 Task: Look for space in South El Monte, United States from 12th August, 2023 to 16th August, 2023 for 8 adults in price range Rs.10000 to Rs.16000. Place can be private room with 8 bedrooms having 8 beds and 8 bathrooms. Property type can be house, flat, guest house, hotel. Amenities needed are: wifi, TV, free parkinig on premises, gym, breakfast. Booking option can be shelf check-in. Required host language is English.
Action: Mouse moved to (401, 100)
Screenshot: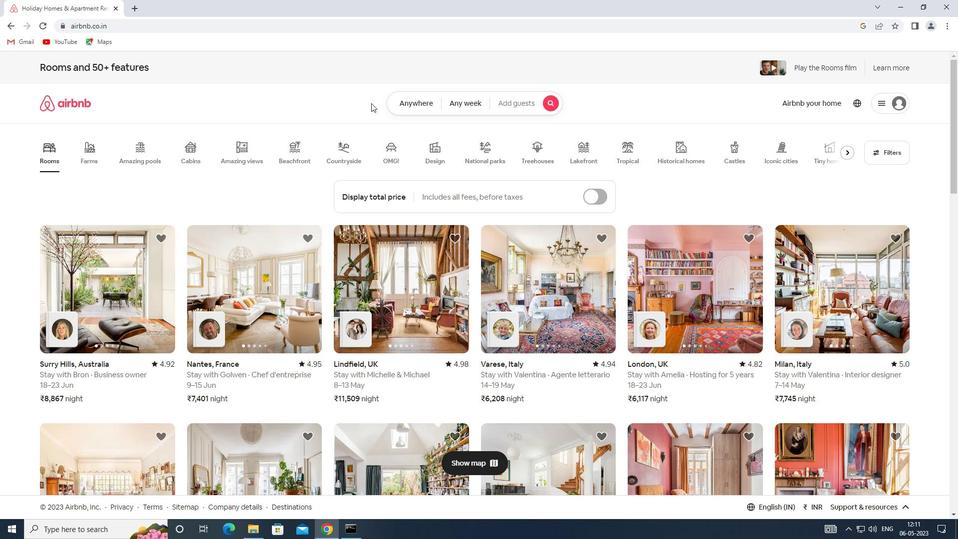 
Action: Mouse pressed left at (401, 100)
Screenshot: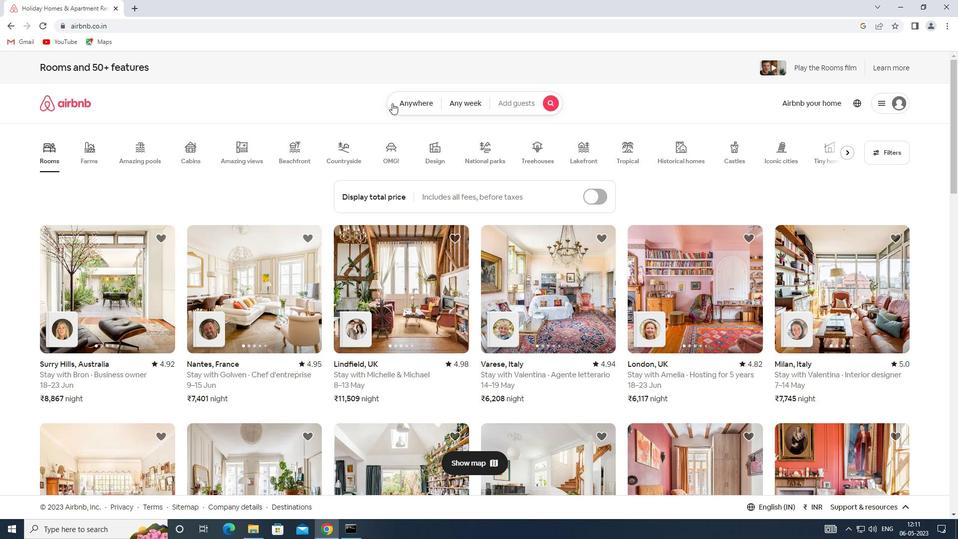 
Action: Mouse moved to (324, 139)
Screenshot: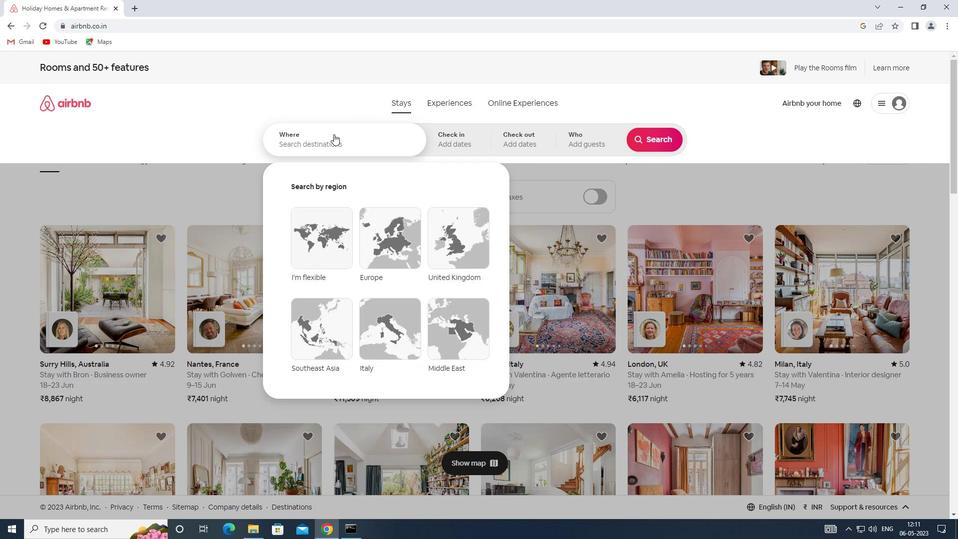 
Action: Mouse pressed left at (324, 139)
Screenshot: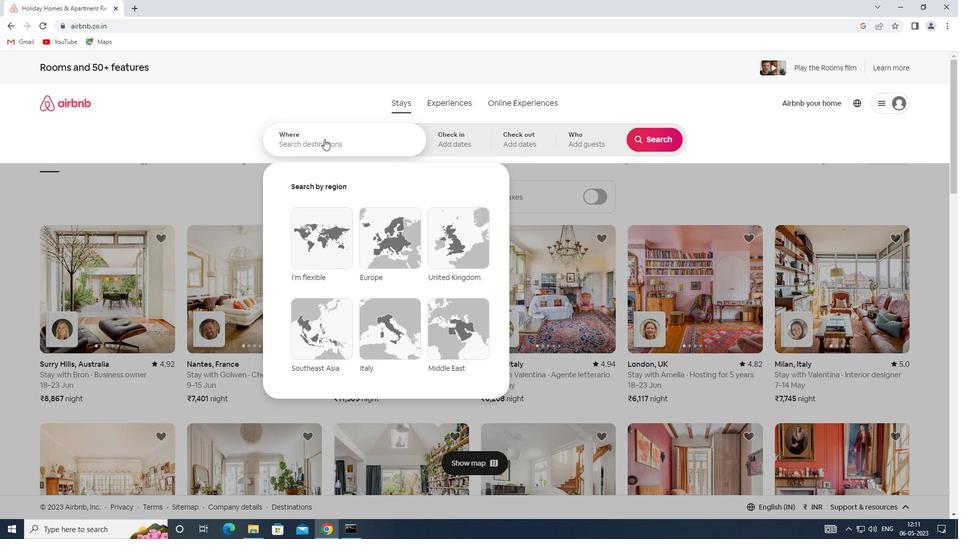 
Action: Key pressed <Key.shift><Key.shift><Key.shift><Key.shift><Key.shift><Key.shift><Key.shift><Key.shift><Key.shift><Key.shift><Key.shift><Key.shift>SPACE<Key.space>IN<Key.space><Key.shift>SOUTH<Key.space><Key.shift><Key.shift><Key.shift><Key.shift><Key.shift><Key.shift><Key.shift><Key.shift><Key.shift><Key.shift><Key.shift><Key.shift><Key.shift><Key.shift><Key.shift><Key.shift><Key.shift><Key.shift><Key.shift><Key.shift>E<Key.shift>I<Key.space><Key.shift>MONTE,<Key.shift>UNITED<Key.space><Key.shift><Key.shift><Key.shift>STATES
Screenshot: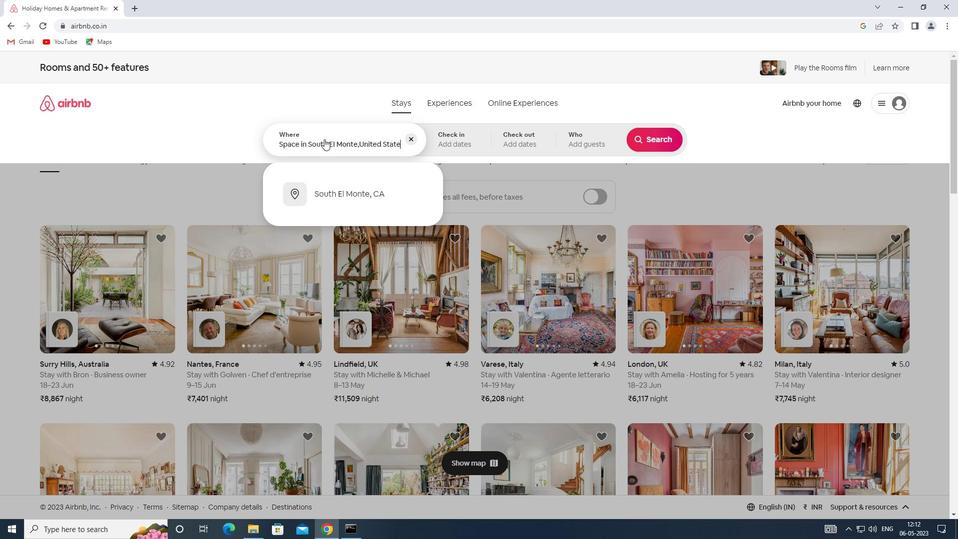 
Action: Mouse moved to (440, 134)
Screenshot: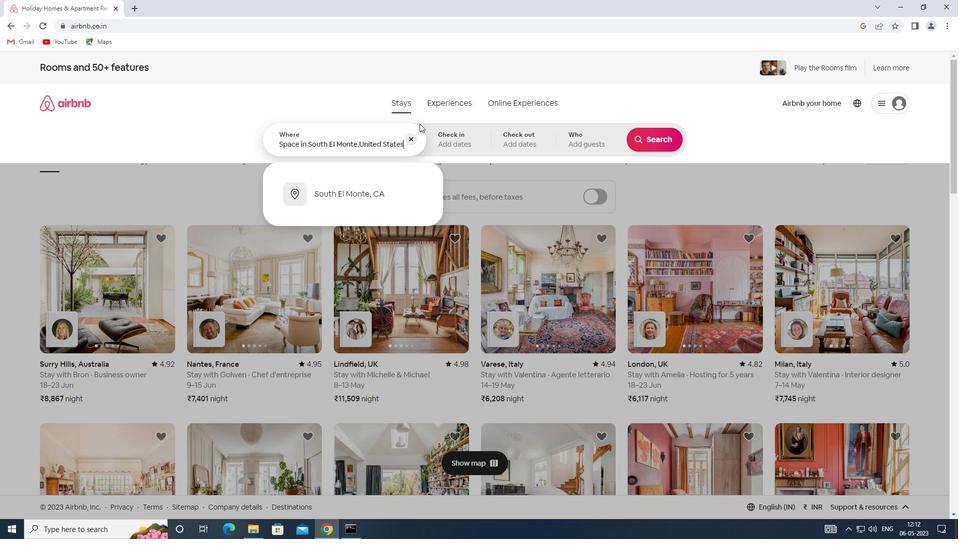 
Action: Mouse pressed left at (440, 134)
Screenshot: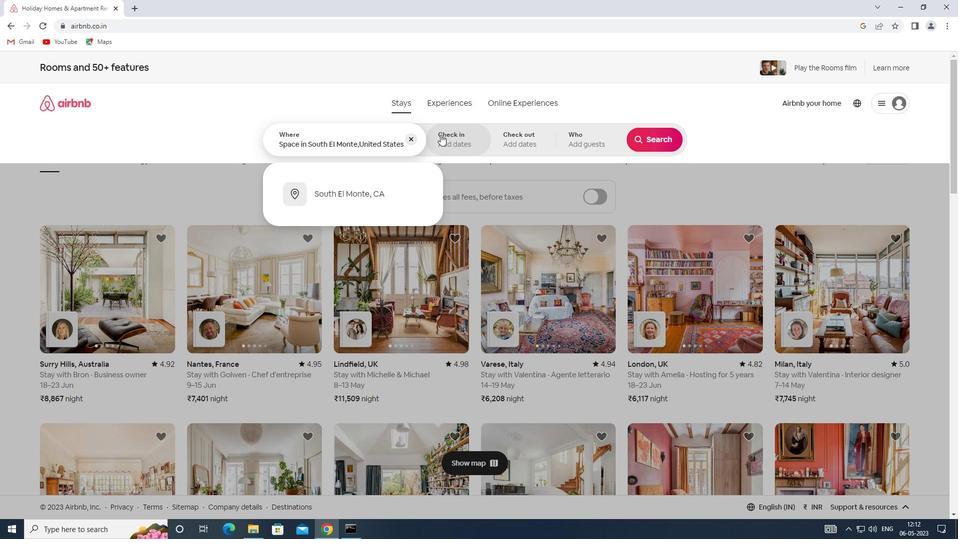 
Action: Mouse moved to (656, 219)
Screenshot: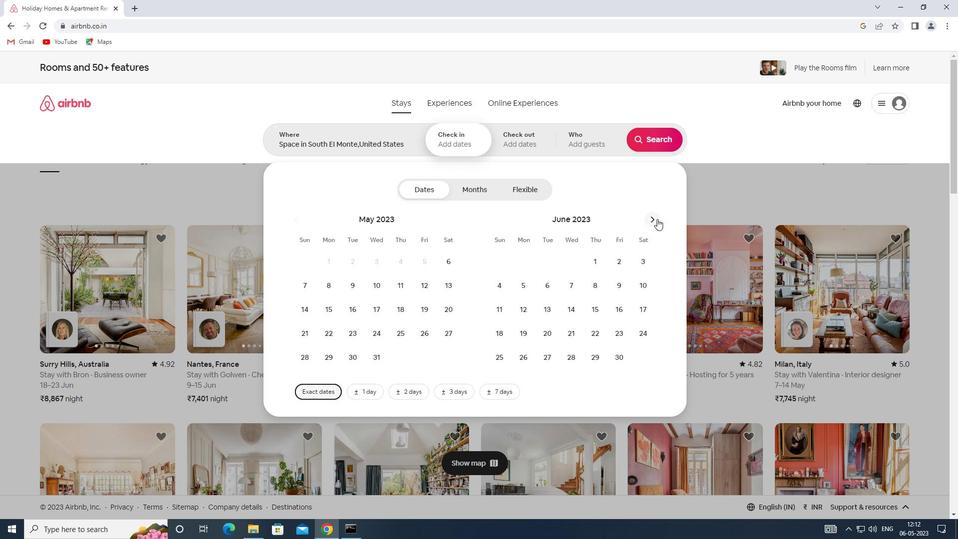 
Action: Mouse pressed left at (656, 219)
Screenshot: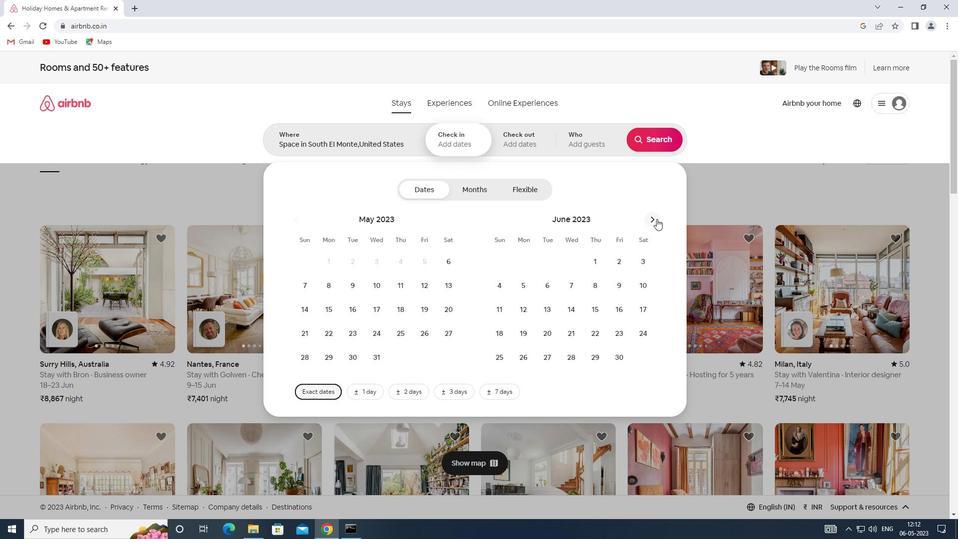 
Action: Mouse pressed left at (656, 219)
Screenshot: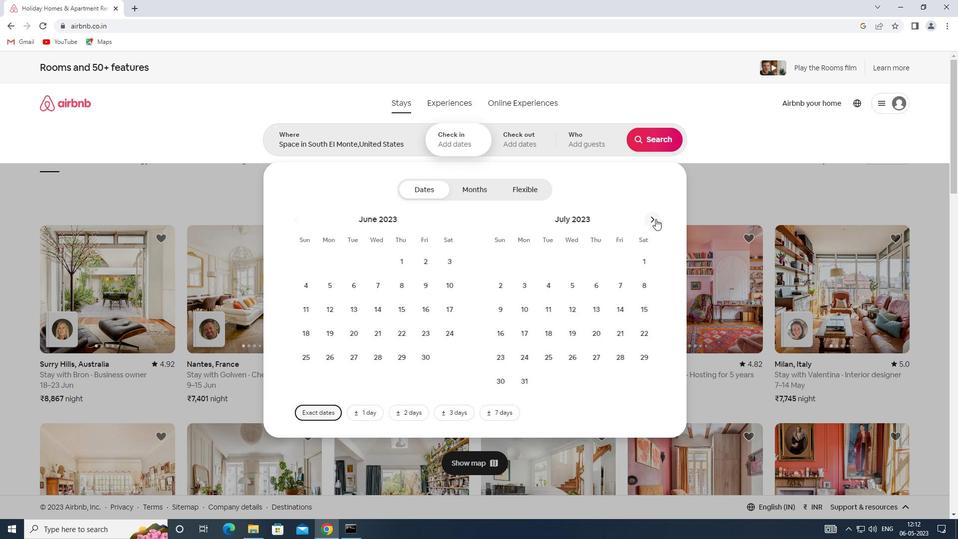 
Action: Mouse moved to (639, 286)
Screenshot: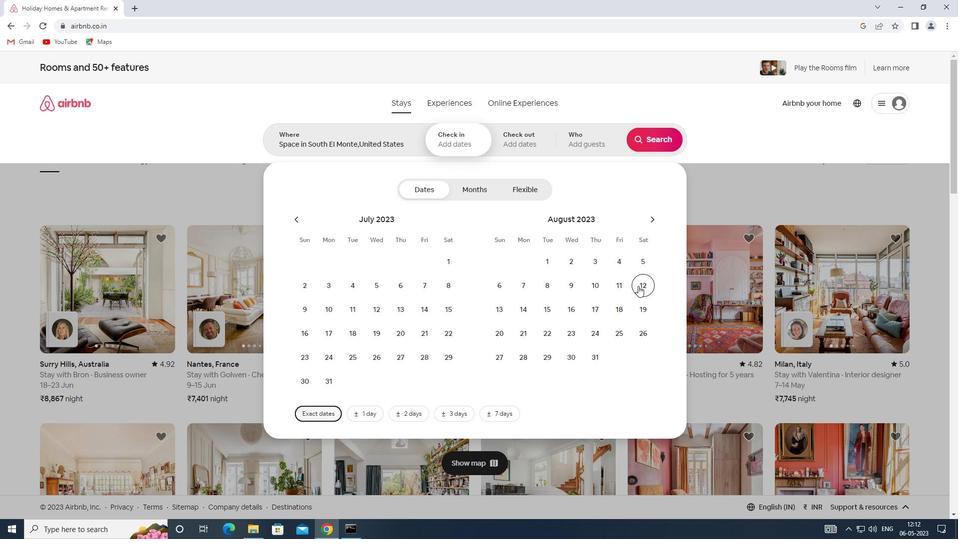 
Action: Mouse pressed left at (639, 286)
Screenshot: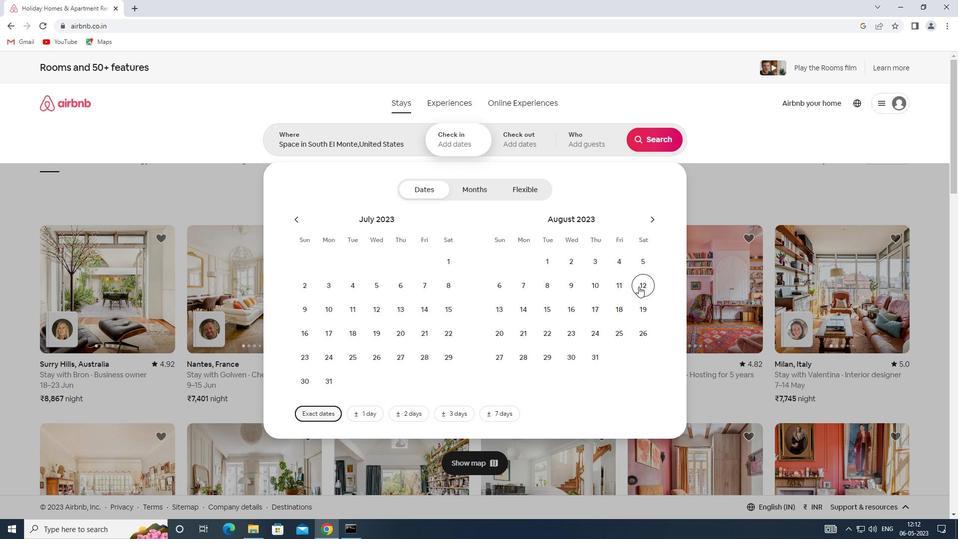 
Action: Mouse moved to (578, 305)
Screenshot: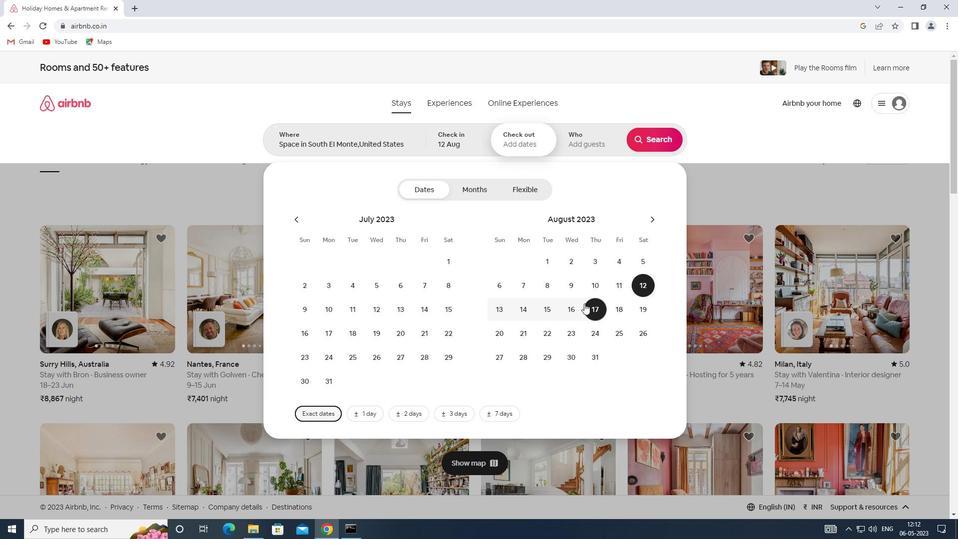 
Action: Mouse pressed left at (578, 305)
Screenshot: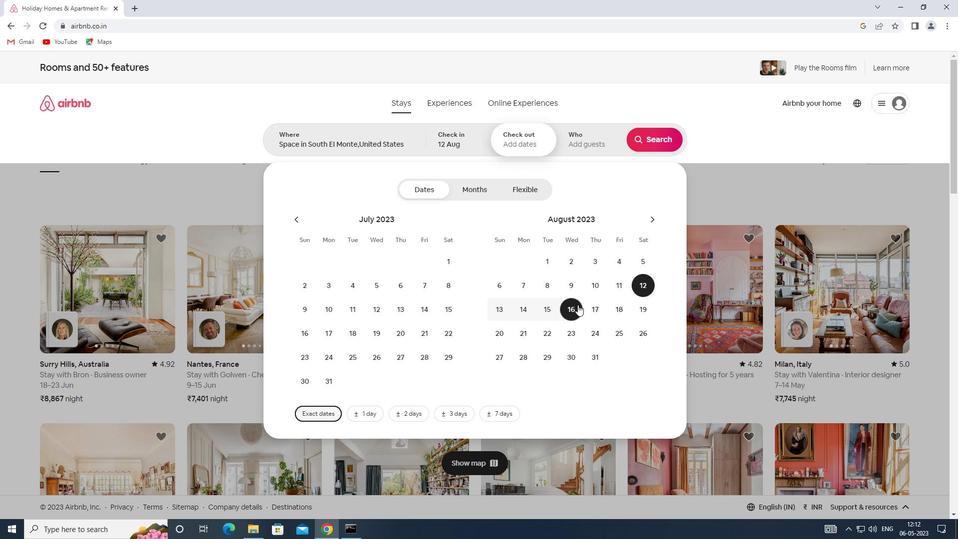 
Action: Mouse moved to (586, 143)
Screenshot: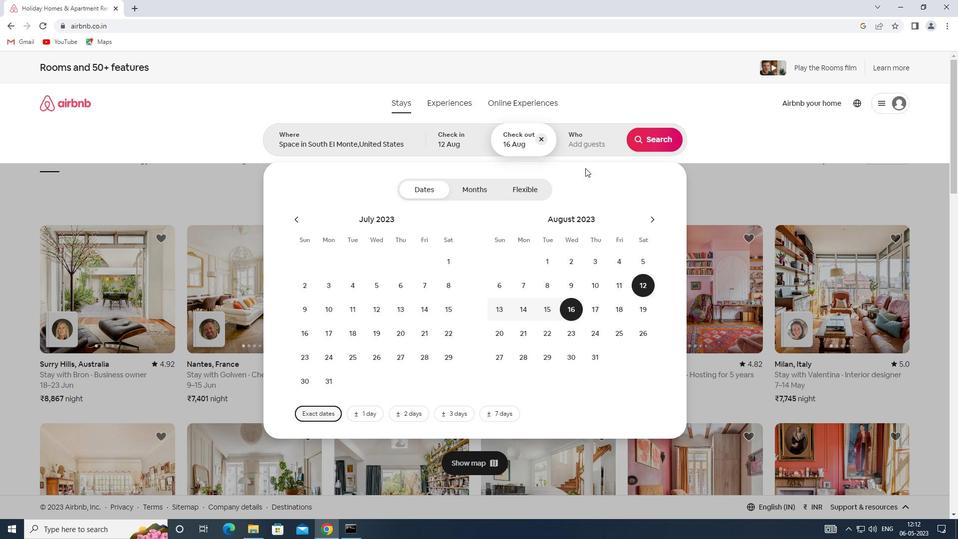 
Action: Mouse pressed left at (586, 143)
Screenshot: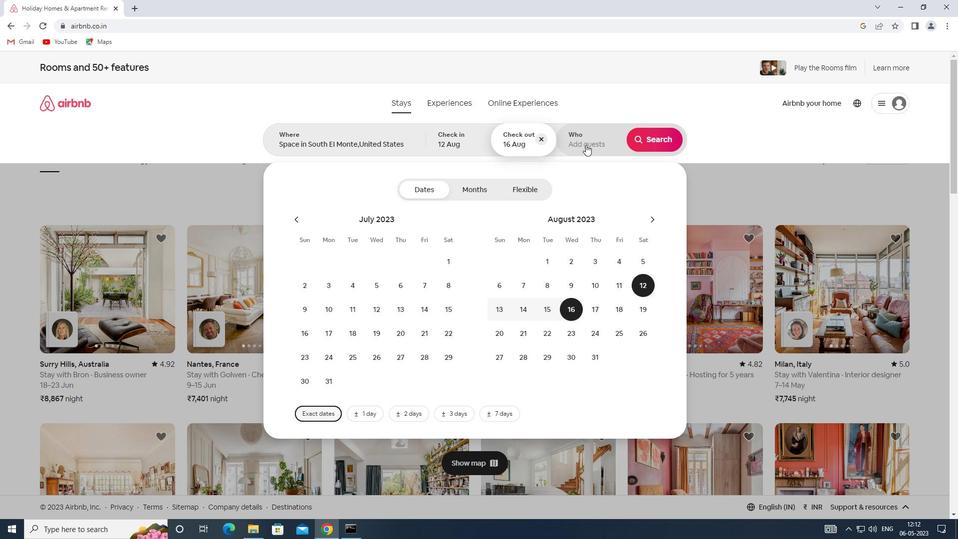 
Action: Mouse moved to (654, 189)
Screenshot: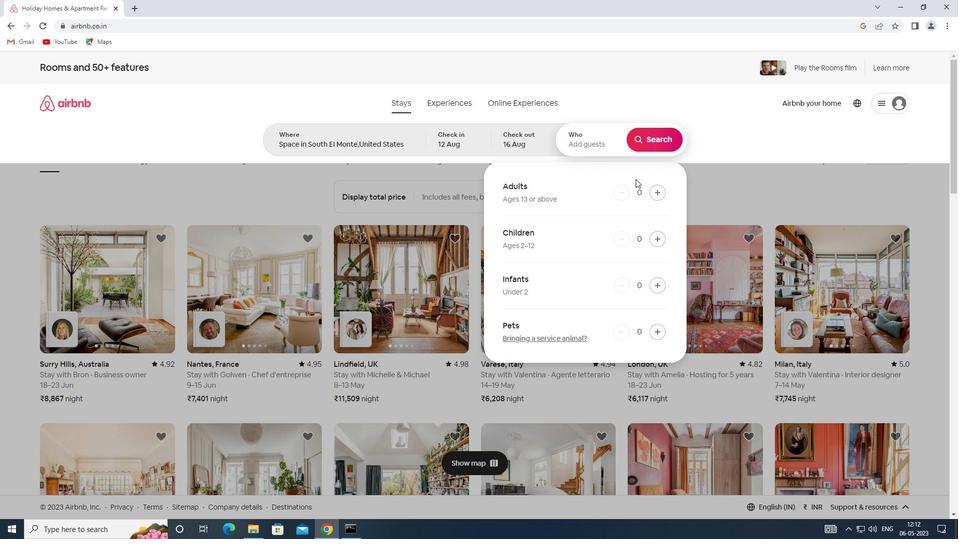 
Action: Mouse pressed left at (654, 189)
Screenshot: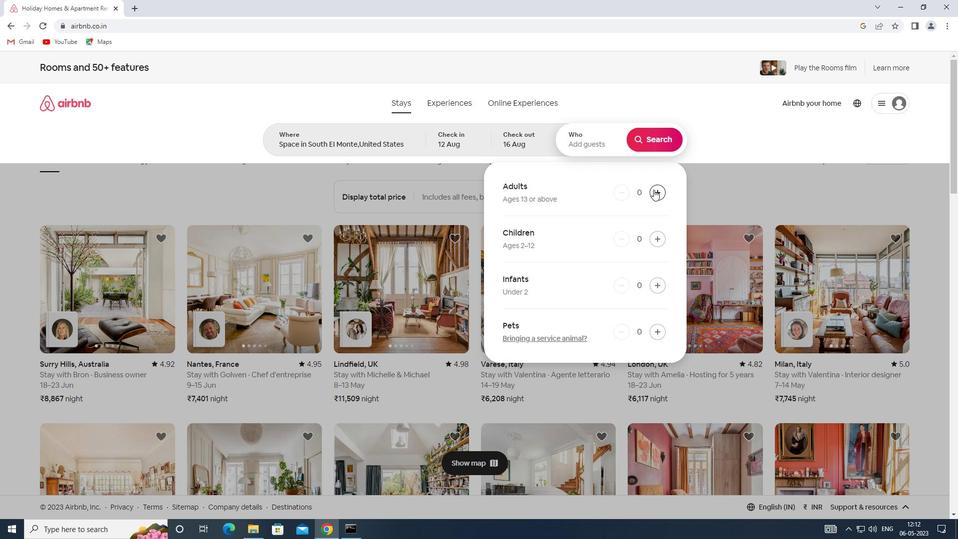 
Action: Mouse pressed left at (654, 189)
Screenshot: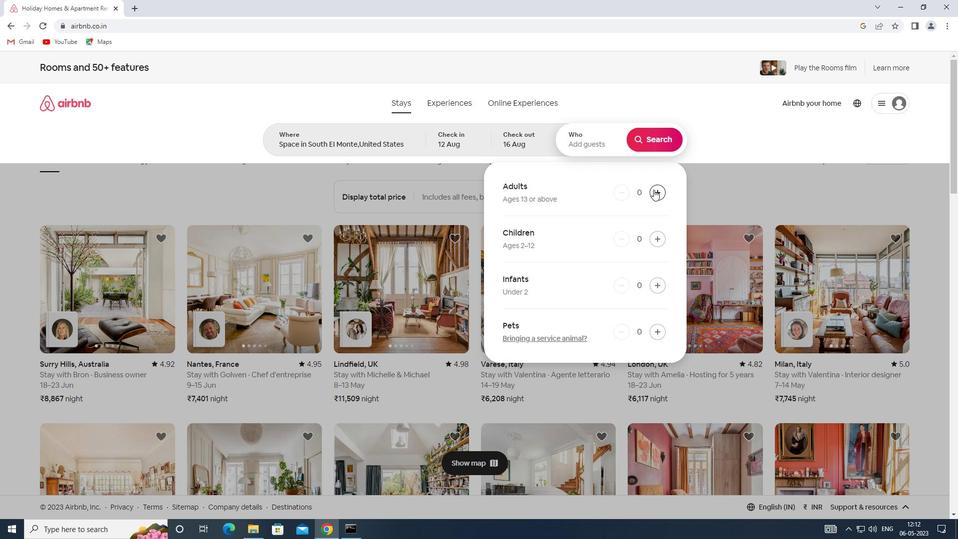 
Action: Mouse pressed left at (654, 189)
Screenshot: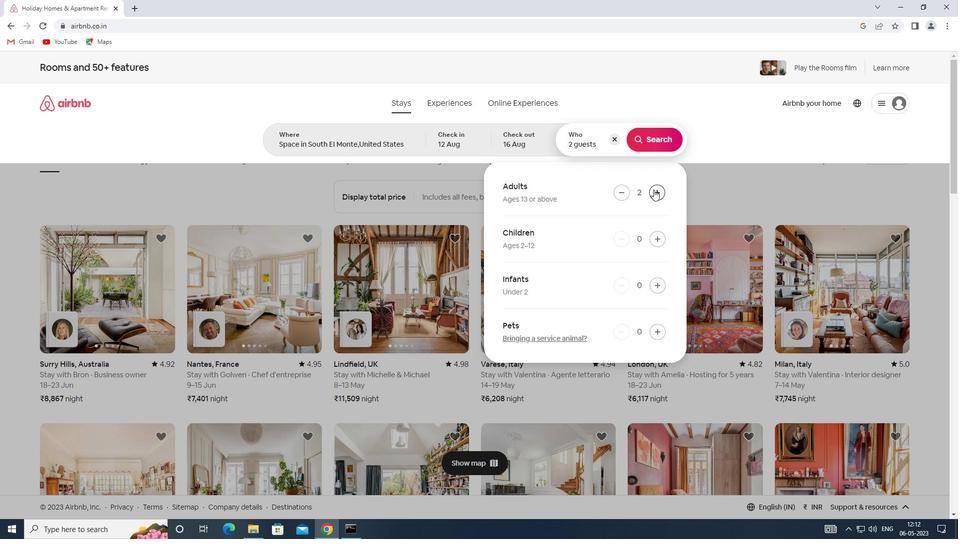
Action: Mouse pressed left at (654, 189)
Screenshot: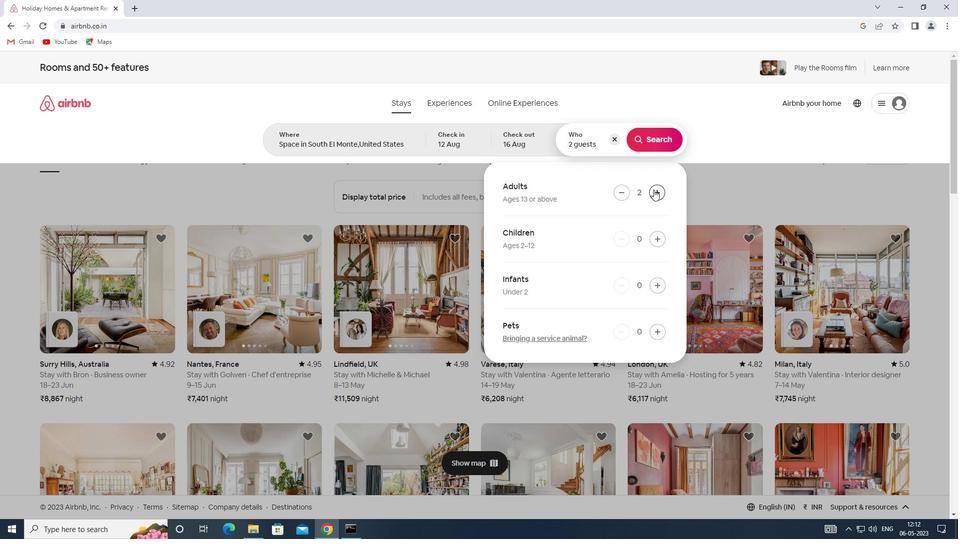 
Action: Mouse pressed left at (654, 189)
Screenshot: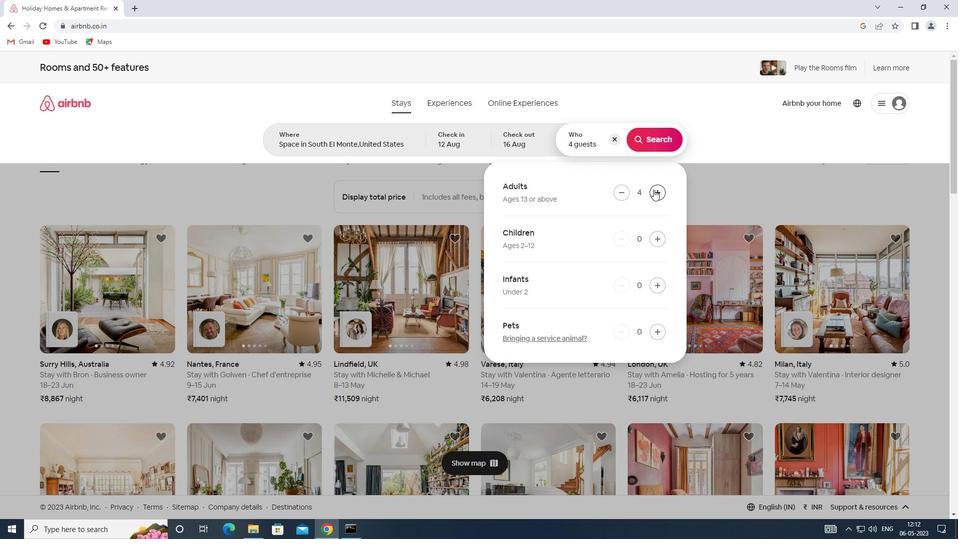 
Action: Mouse pressed left at (654, 189)
Screenshot: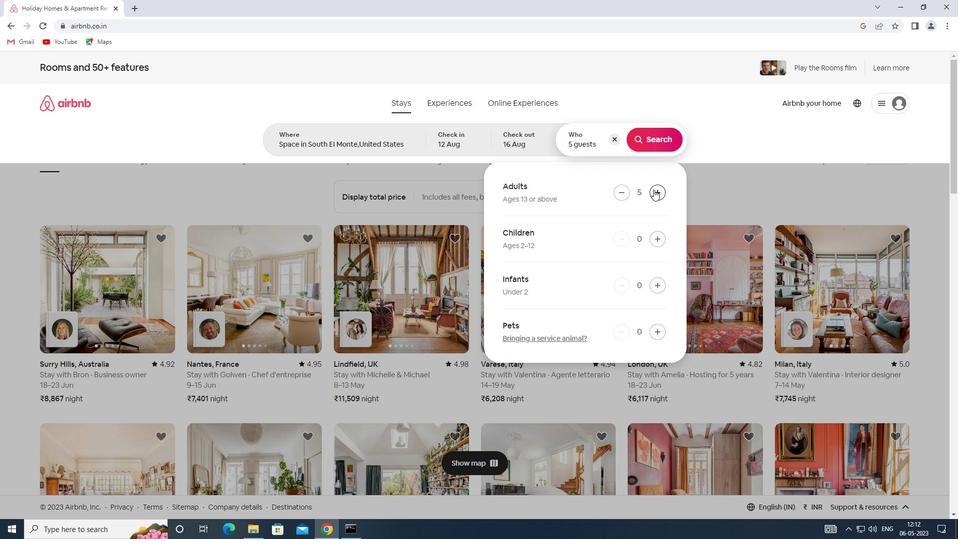 
Action: Mouse pressed left at (654, 189)
Screenshot: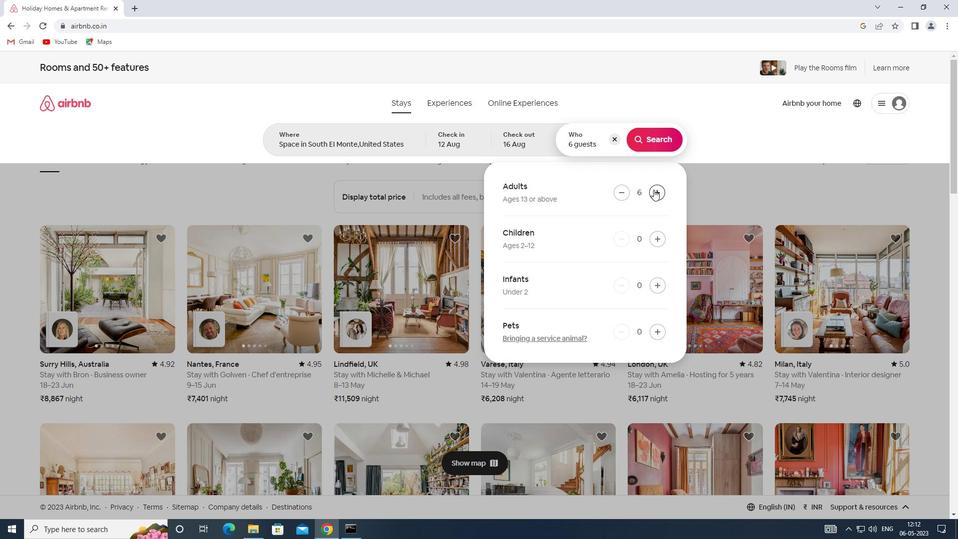 
Action: Mouse pressed left at (654, 189)
Screenshot: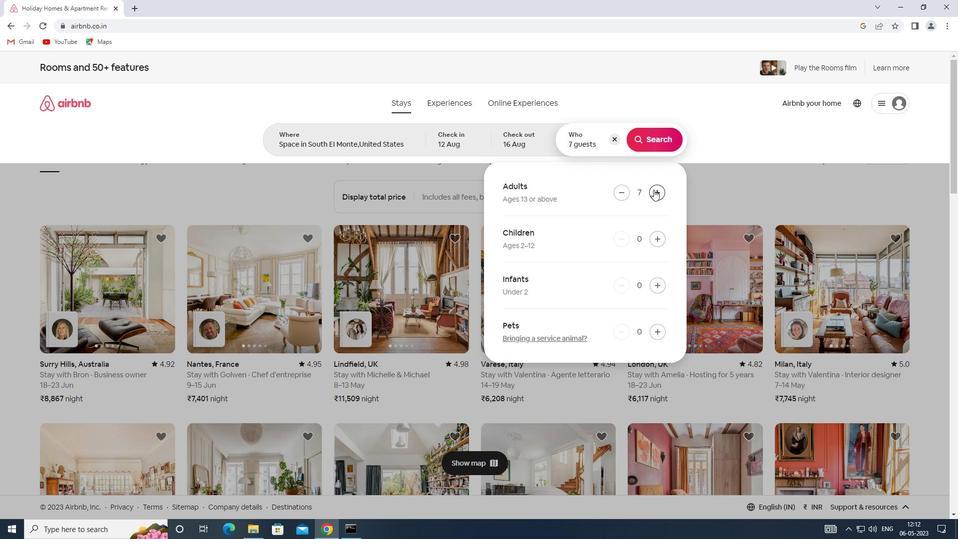 
Action: Mouse moved to (649, 142)
Screenshot: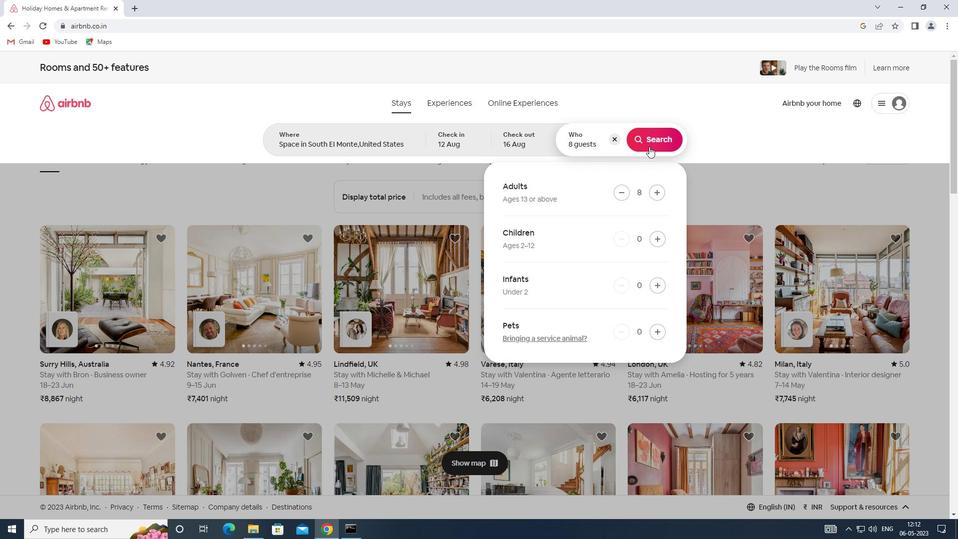 
Action: Mouse pressed left at (649, 142)
Screenshot: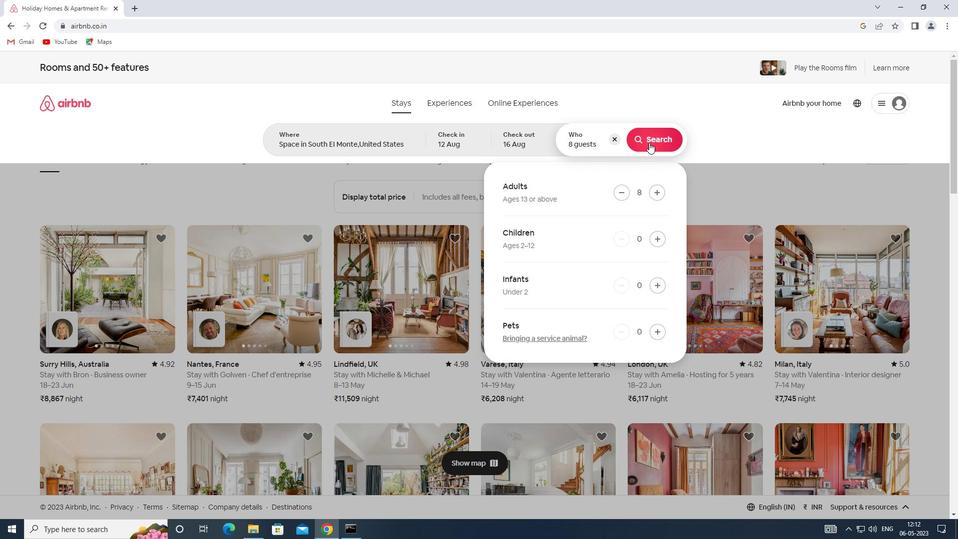 
Action: Mouse moved to (906, 105)
Screenshot: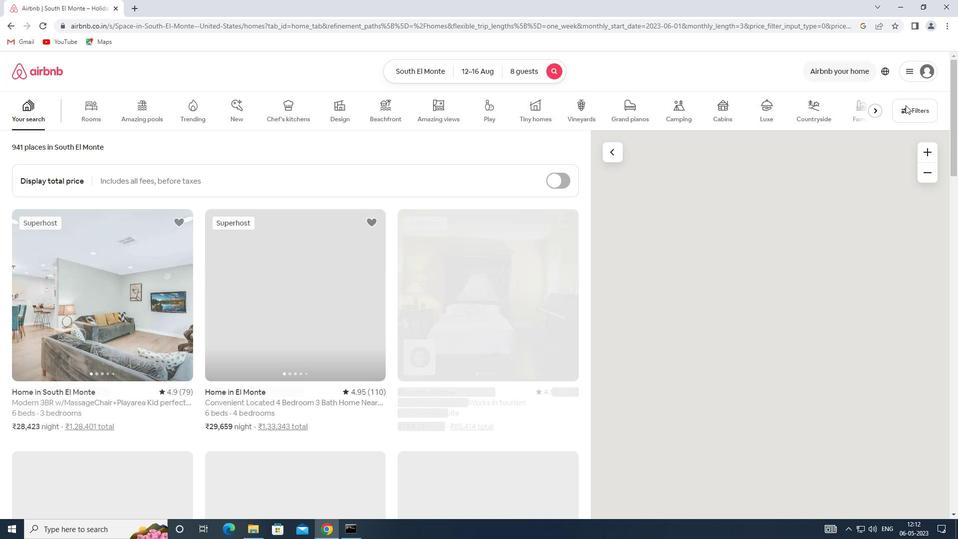 
Action: Mouse pressed left at (906, 105)
Screenshot: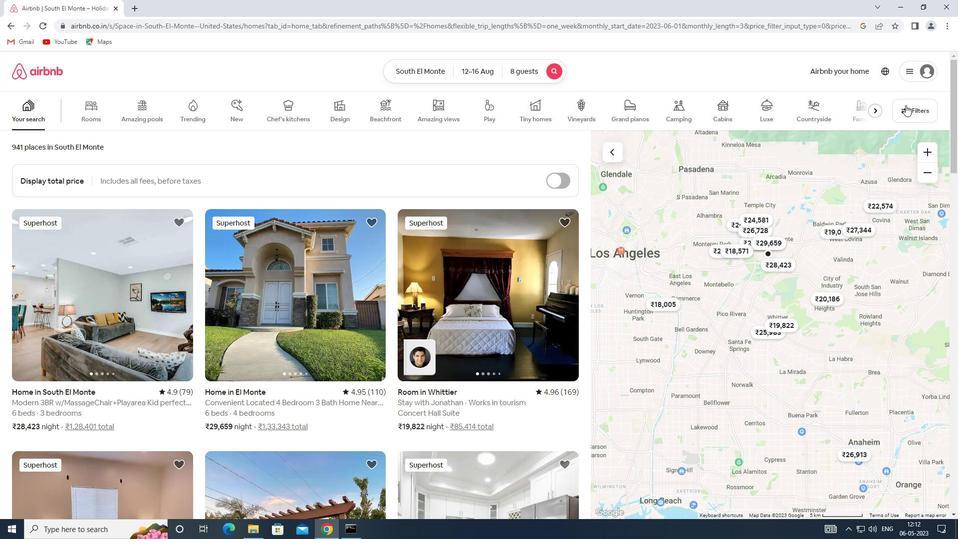 
Action: Mouse moved to (353, 356)
Screenshot: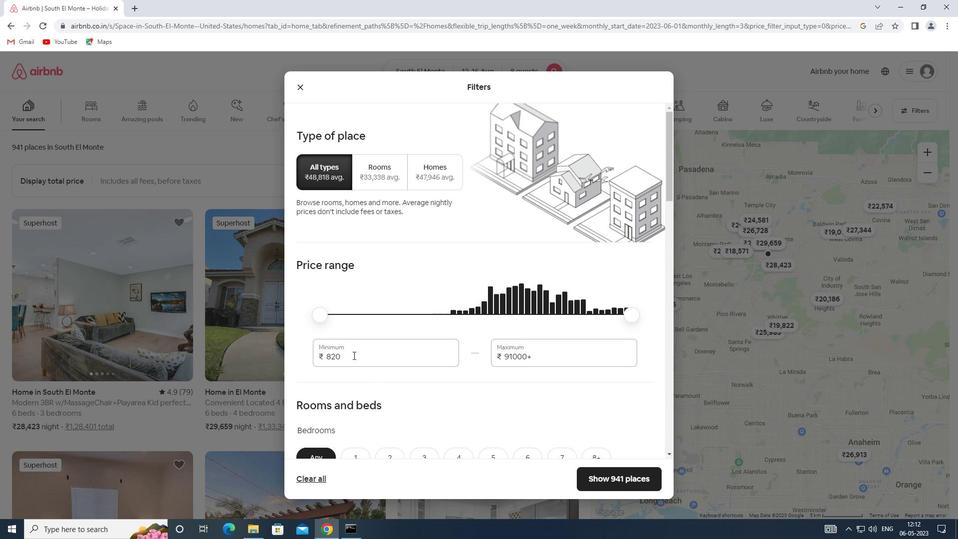 
Action: Mouse pressed left at (353, 356)
Screenshot: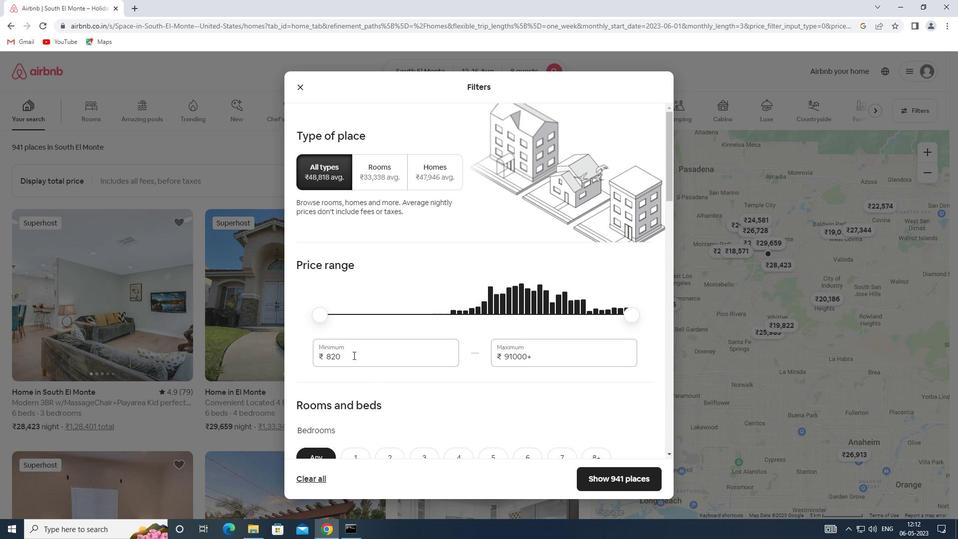 
Action: Mouse moved to (318, 353)
Screenshot: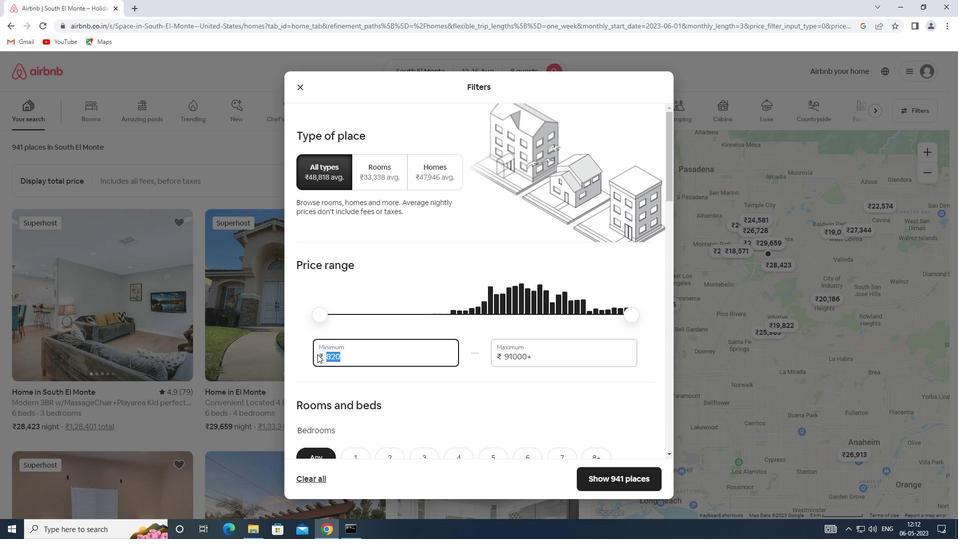 
Action: Key pressed 10000
Screenshot: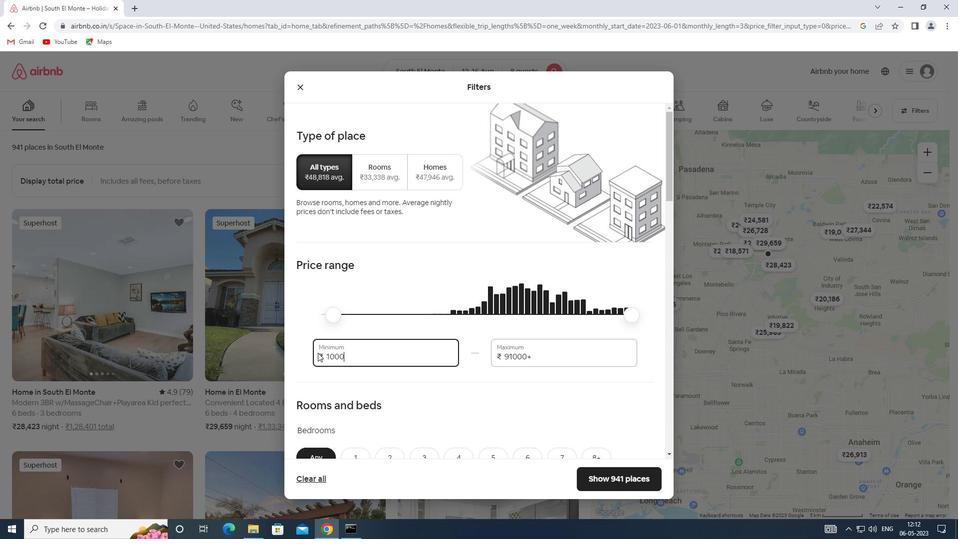 
Action: Mouse moved to (538, 357)
Screenshot: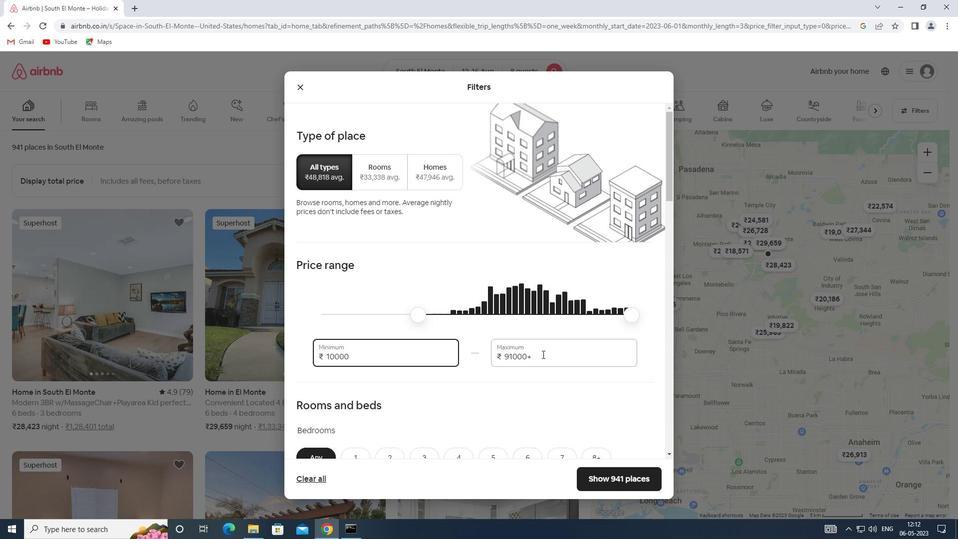 
Action: Mouse pressed left at (538, 357)
Screenshot: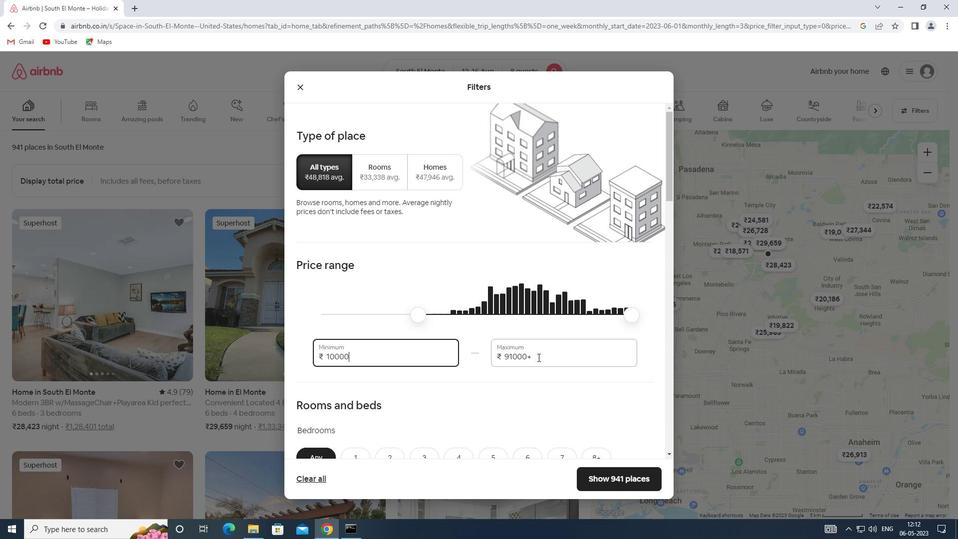 
Action: Mouse moved to (479, 360)
Screenshot: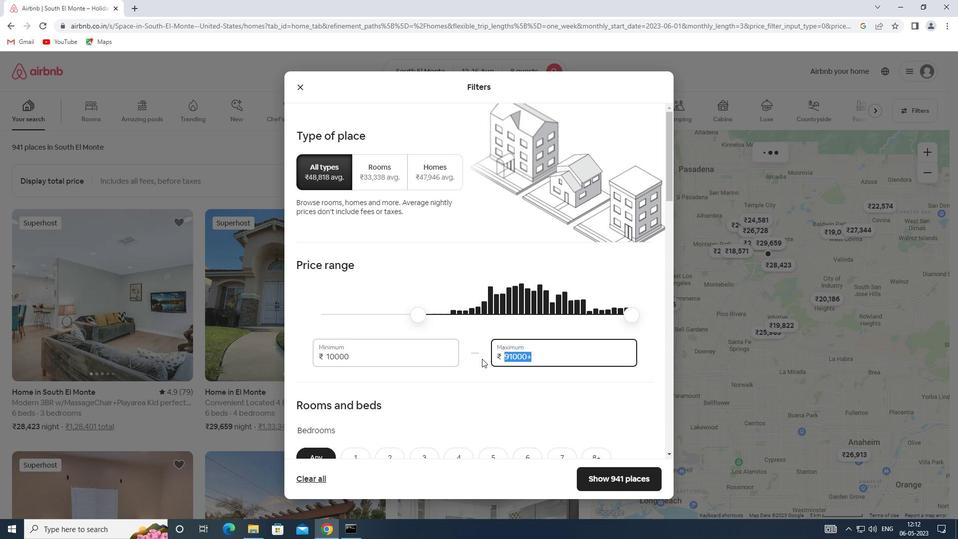 
Action: Key pressed 16000
Screenshot: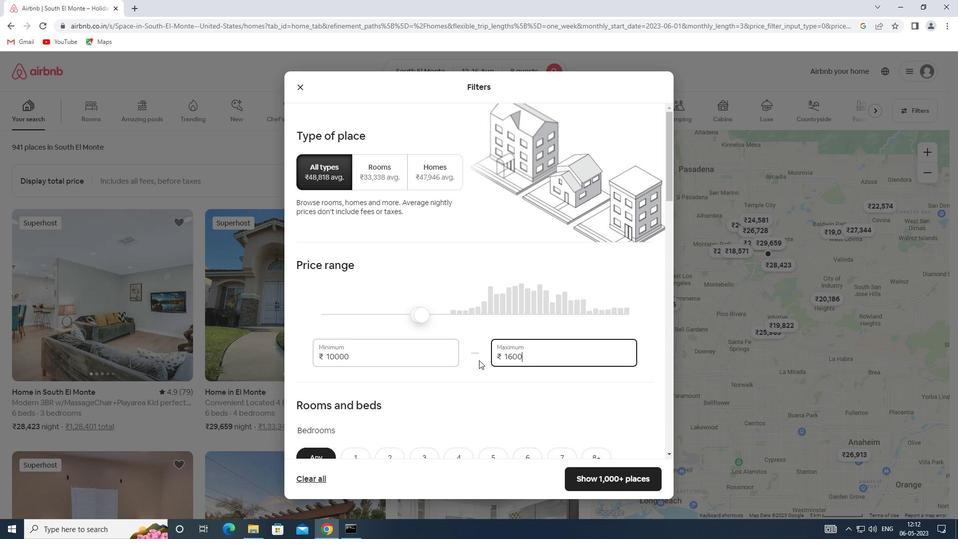 
Action: Mouse moved to (469, 326)
Screenshot: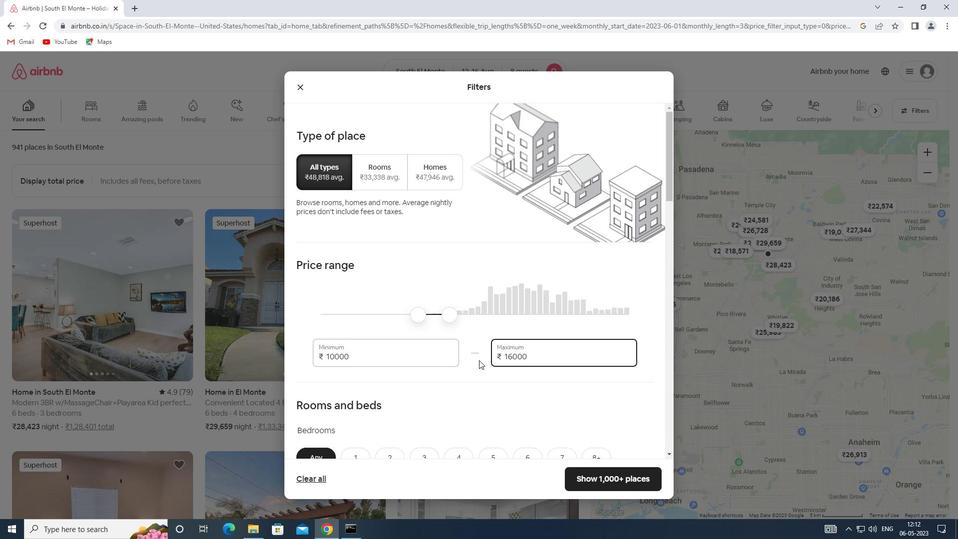 
Action: Mouse scrolled (469, 326) with delta (0, 0)
Screenshot: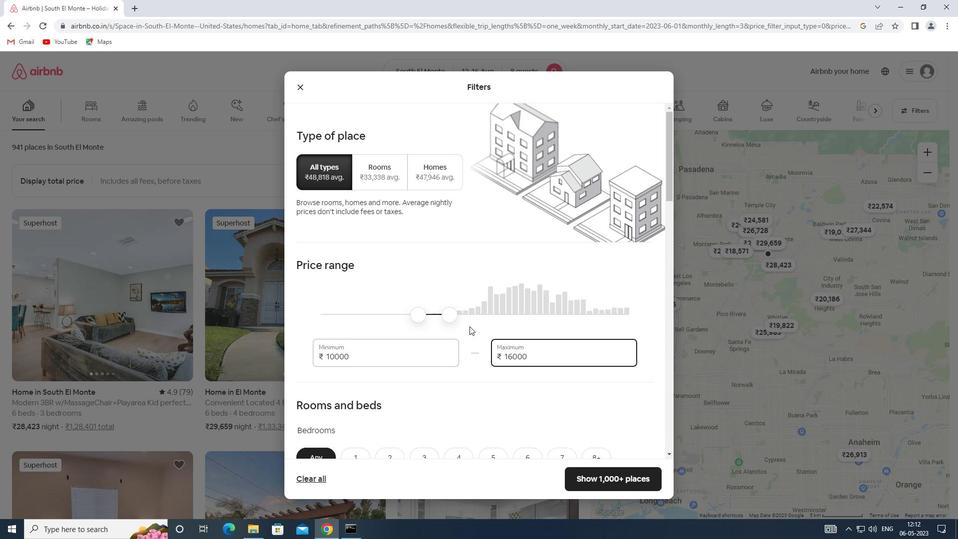 
Action: Mouse scrolled (469, 326) with delta (0, 0)
Screenshot: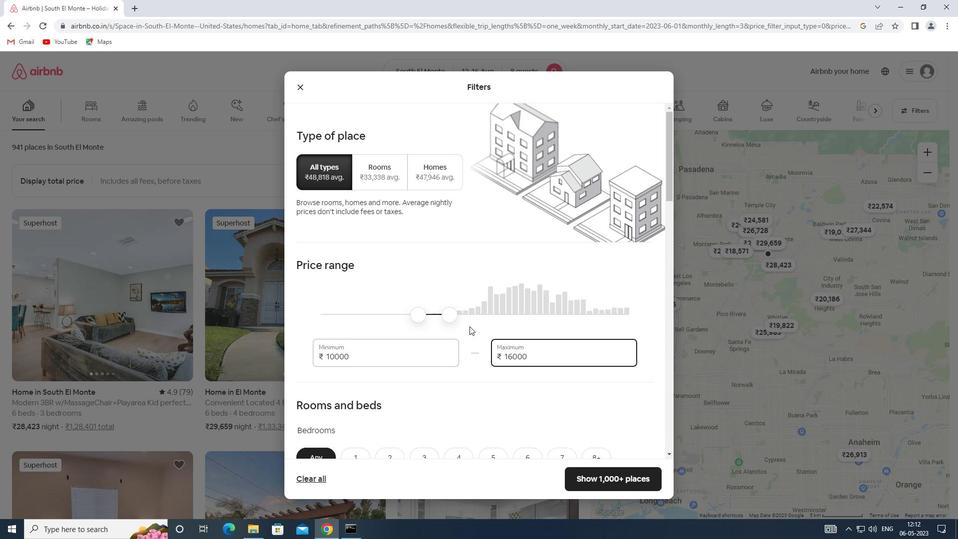 
Action: Mouse scrolled (469, 326) with delta (0, 0)
Screenshot: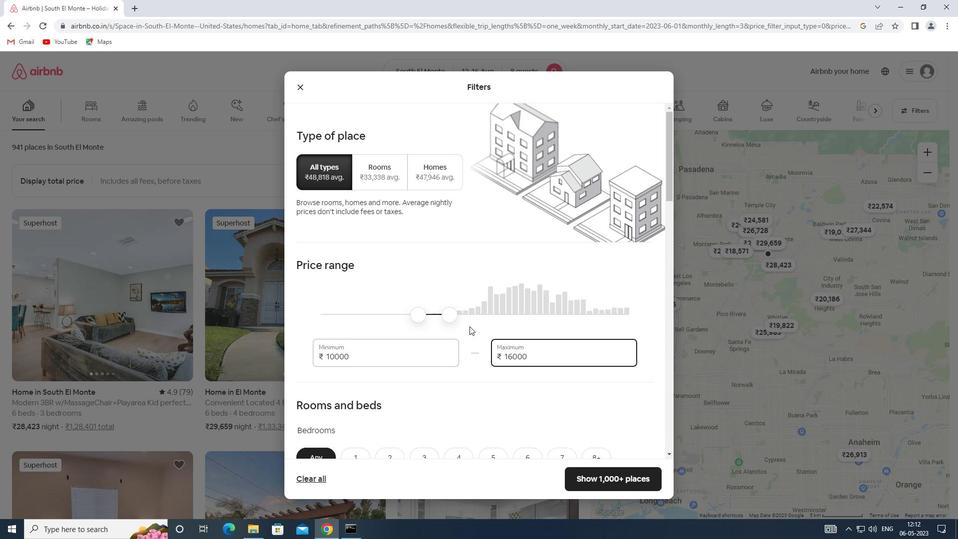 
Action: Mouse scrolled (469, 326) with delta (0, 0)
Screenshot: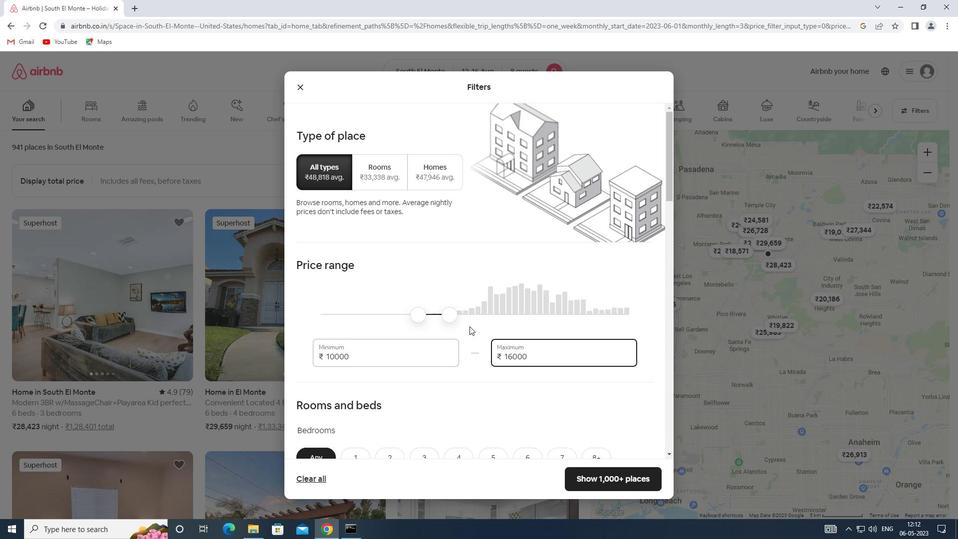 
Action: Mouse moved to (595, 253)
Screenshot: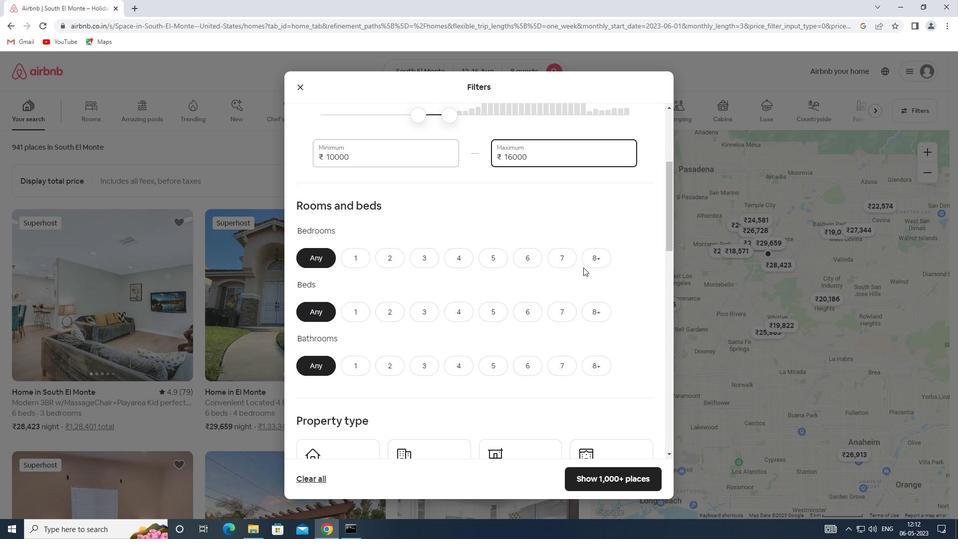 
Action: Mouse pressed left at (595, 253)
Screenshot: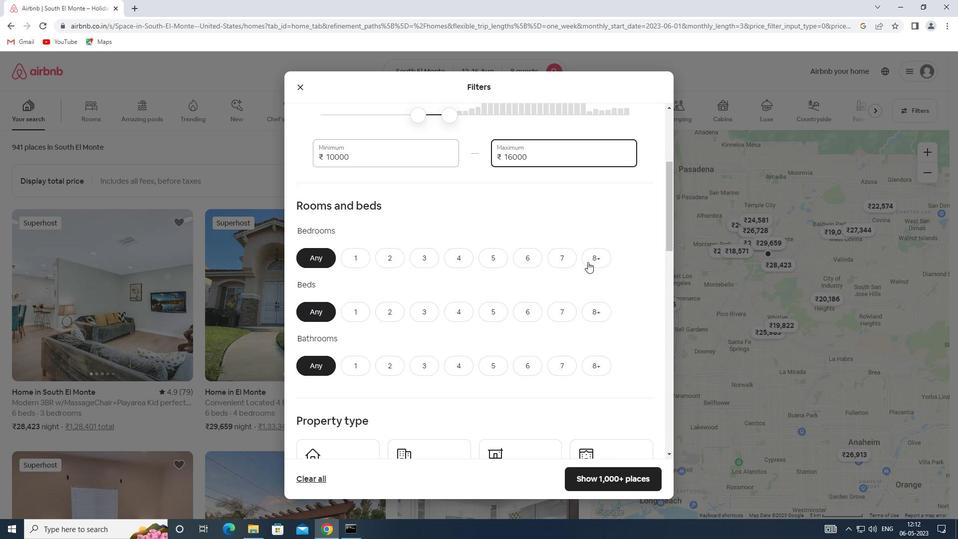 
Action: Mouse moved to (590, 312)
Screenshot: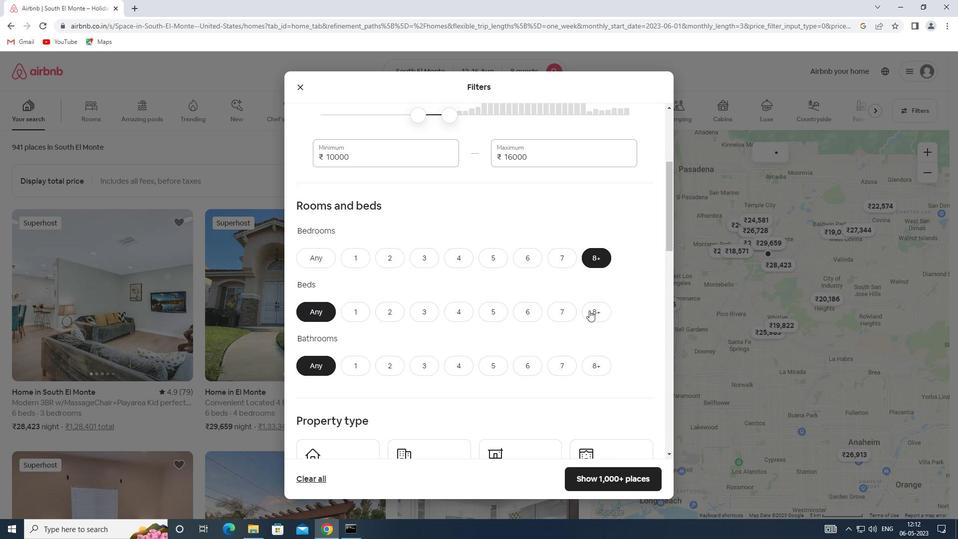 
Action: Mouse pressed left at (590, 312)
Screenshot: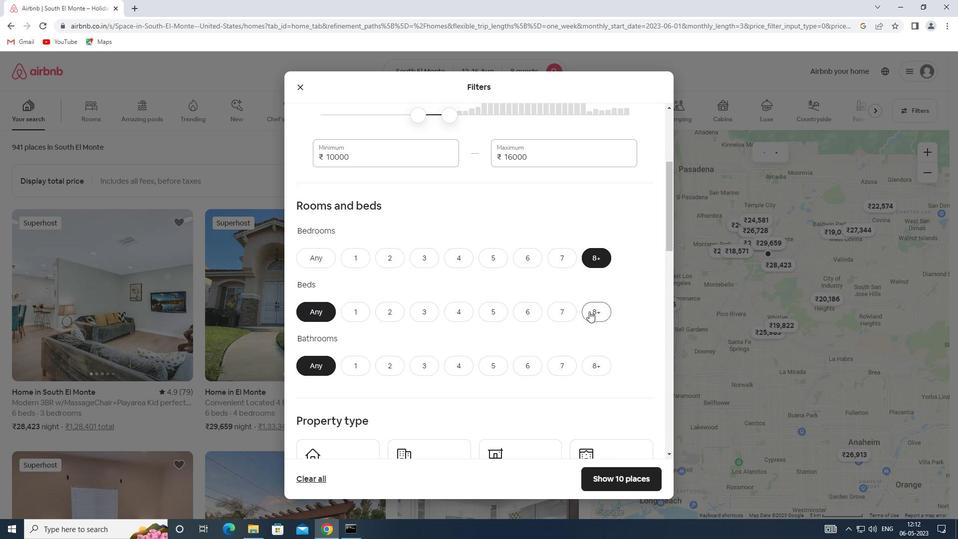 
Action: Mouse moved to (602, 373)
Screenshot: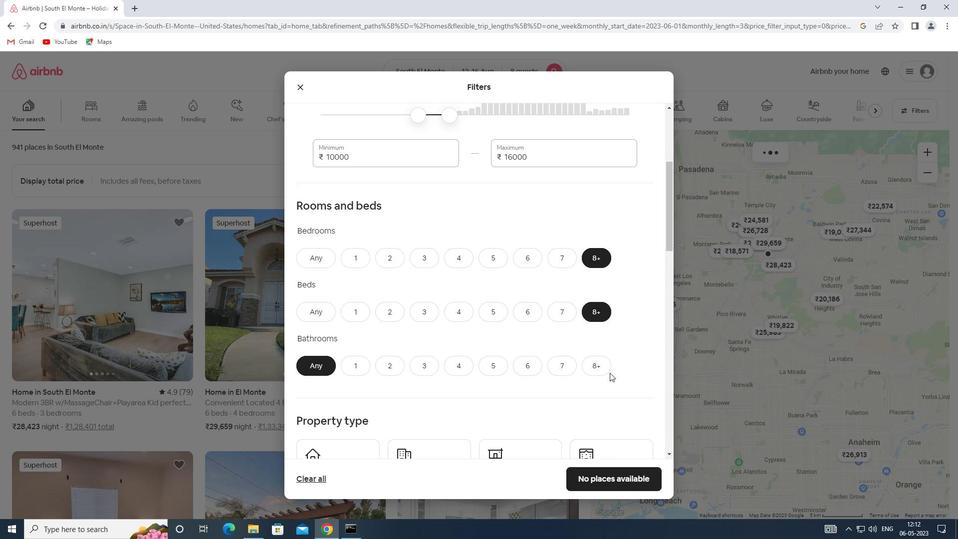 
Action: Mouse pressed left at (602, 373)
Screenshot: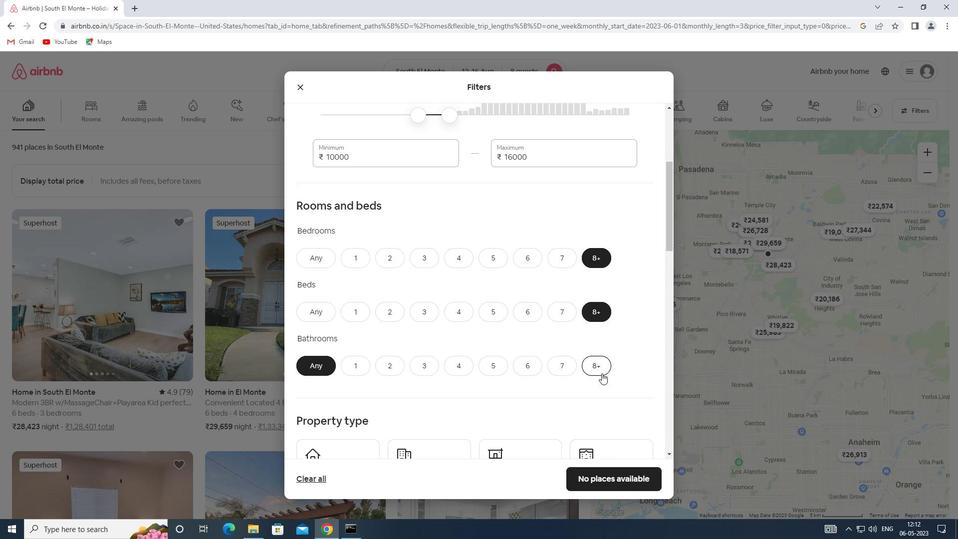 
Action: Mouse moved to (466, 335)
Screenshot: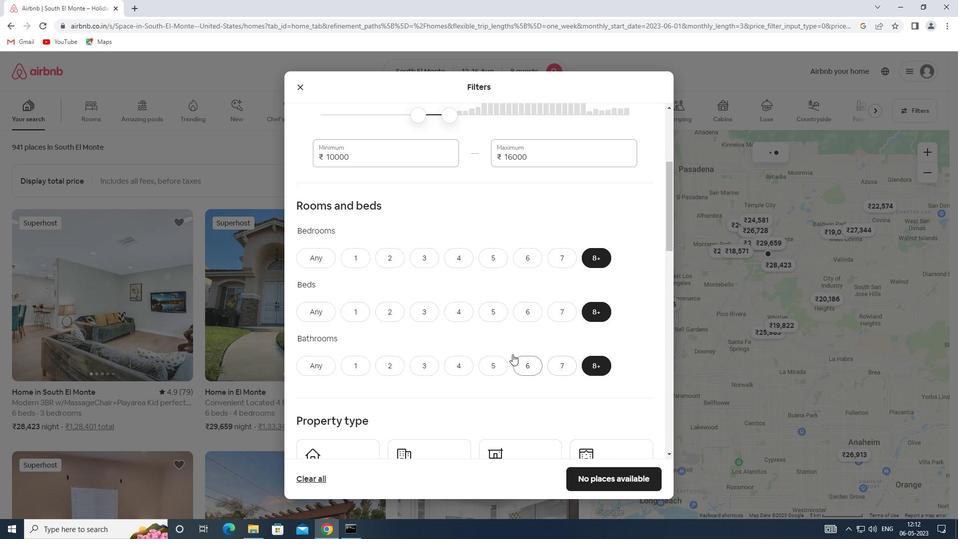 
Action: Mouse scrolled (466, 334) with delta (0, 0)
Screenshot: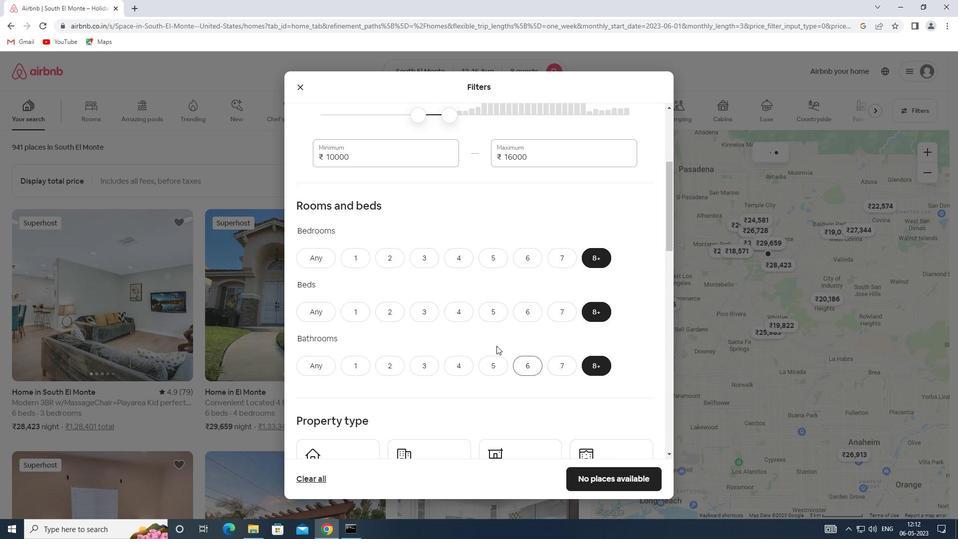 
Action: Mouse scrolled (466, 334) with delta (0, 0)
Screenshot: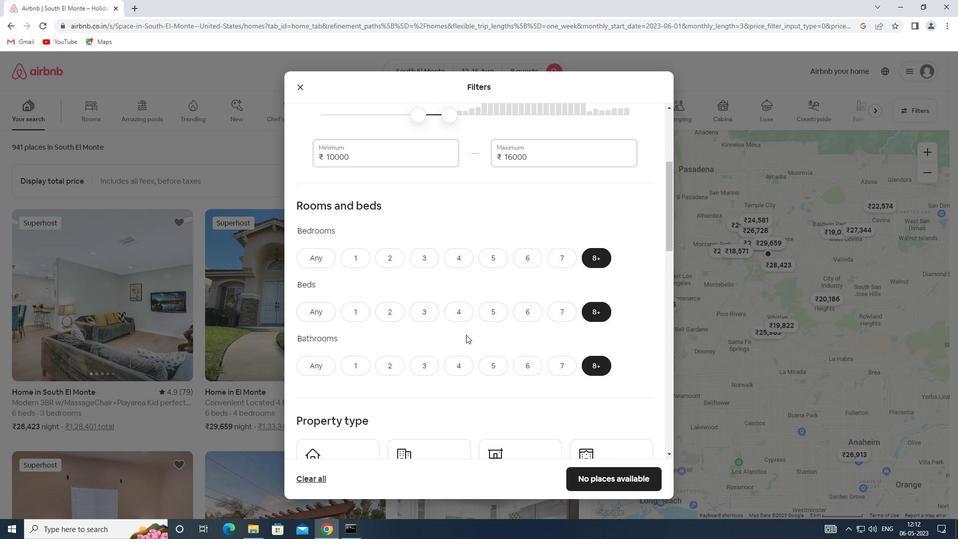 
Action: Mouse moved to (352, 361)
Screenshot: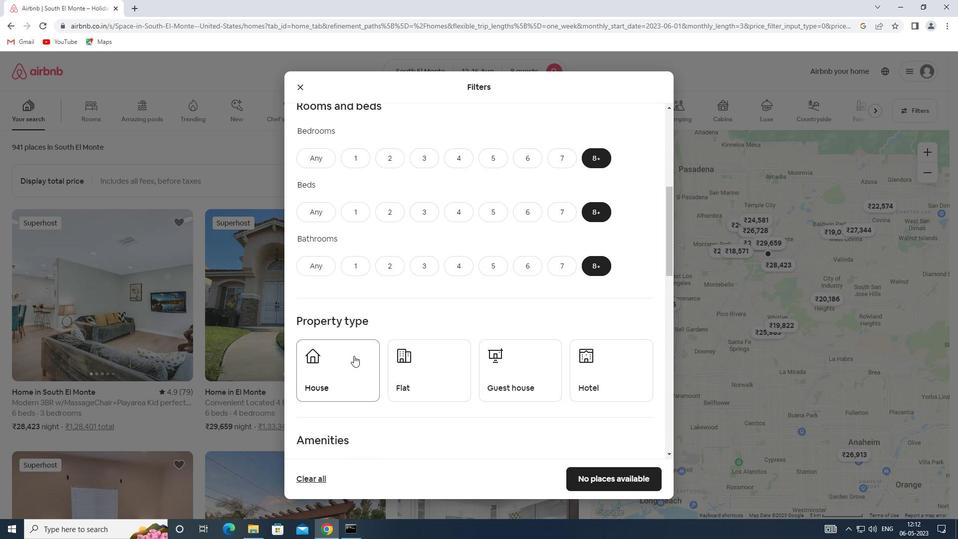 
Action: Mouse pressed left at (352, 361)
Screenshot: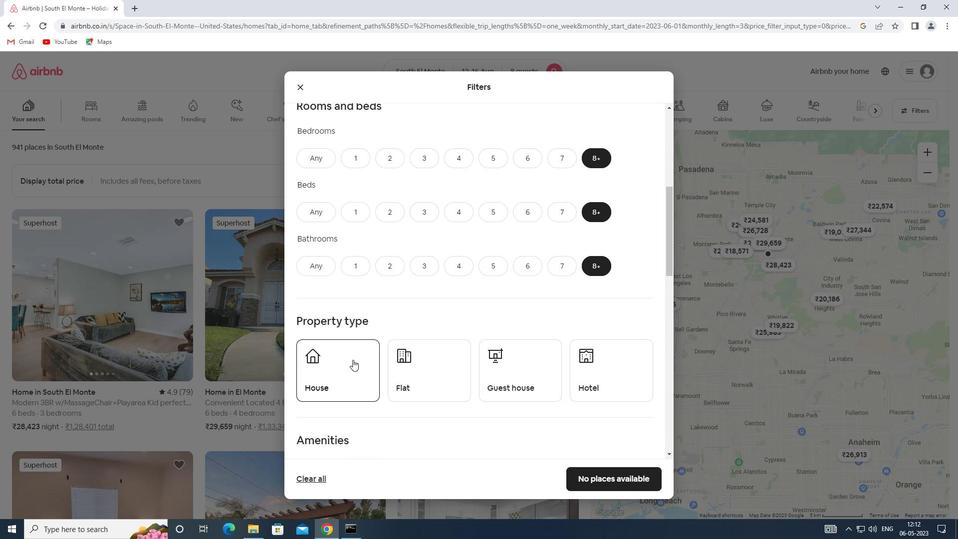 
Action: Mouse moved to (399, 368)
Screenshot: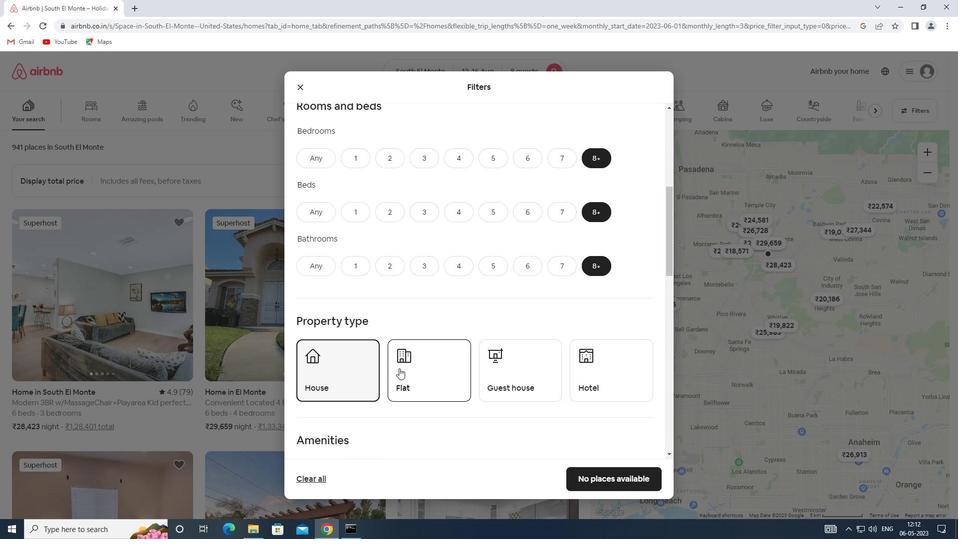 
Action: Mouse pressed left at (399, 368)
Screenshot: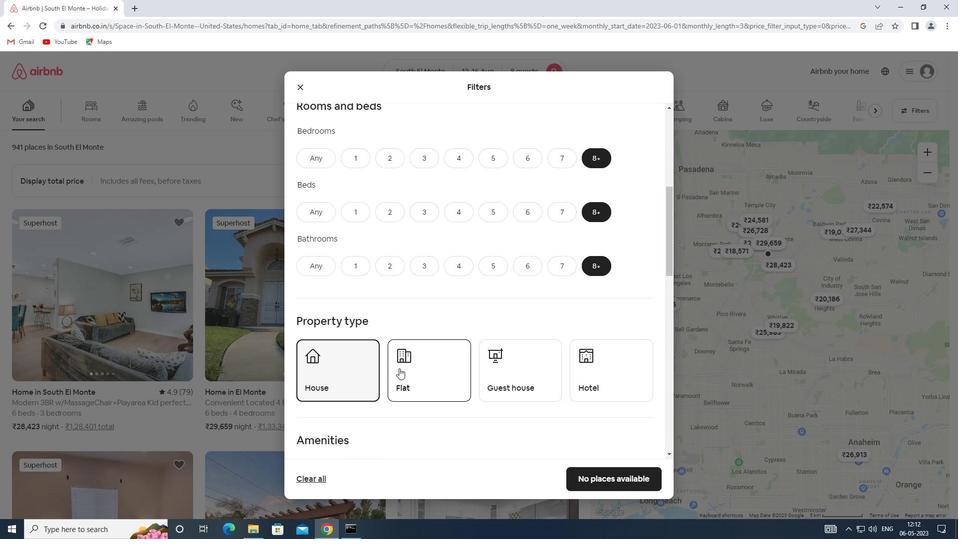 
Action: Mouse moved to (500, 375)
Screenshot: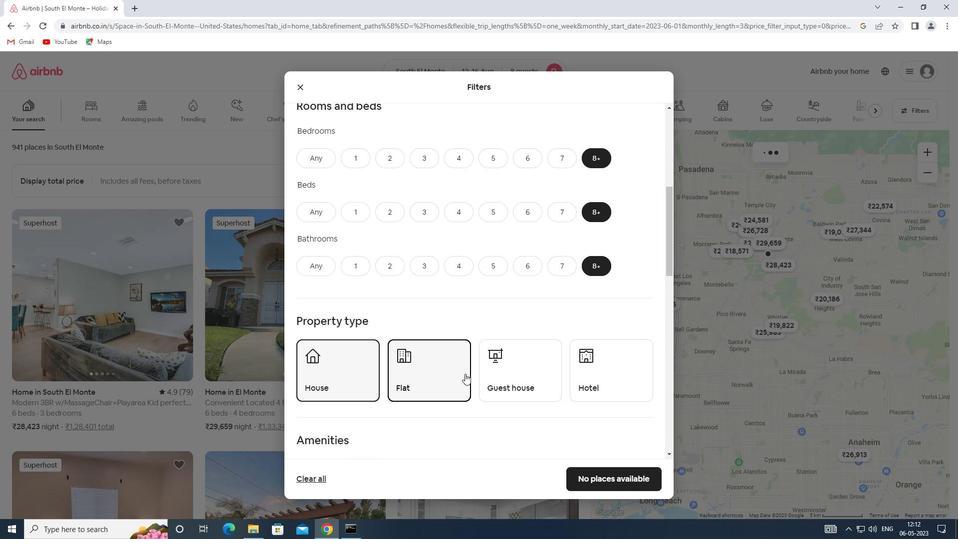 
Action: Mouse pressed left at (500, 375)
Screenshot: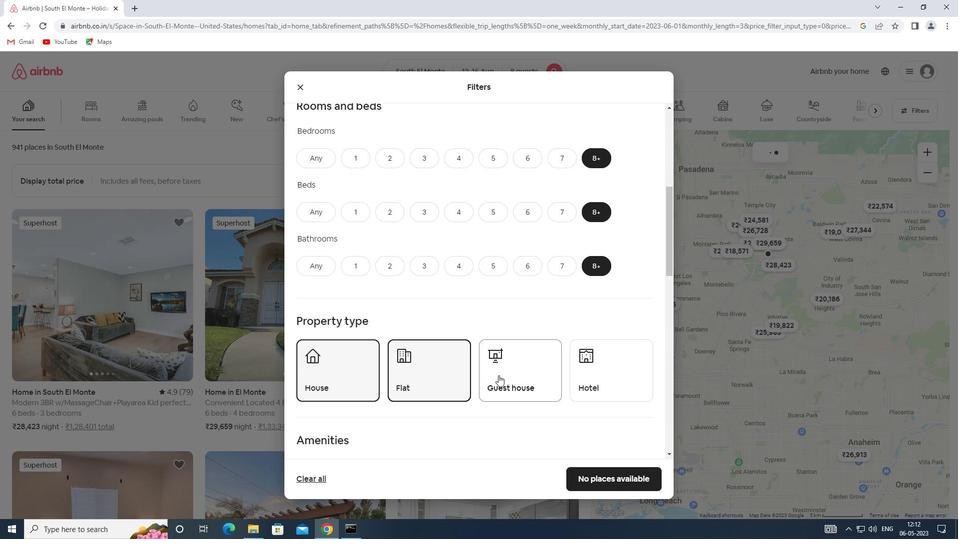 
Action: Mouse moved to (586, 372)
Screenshot: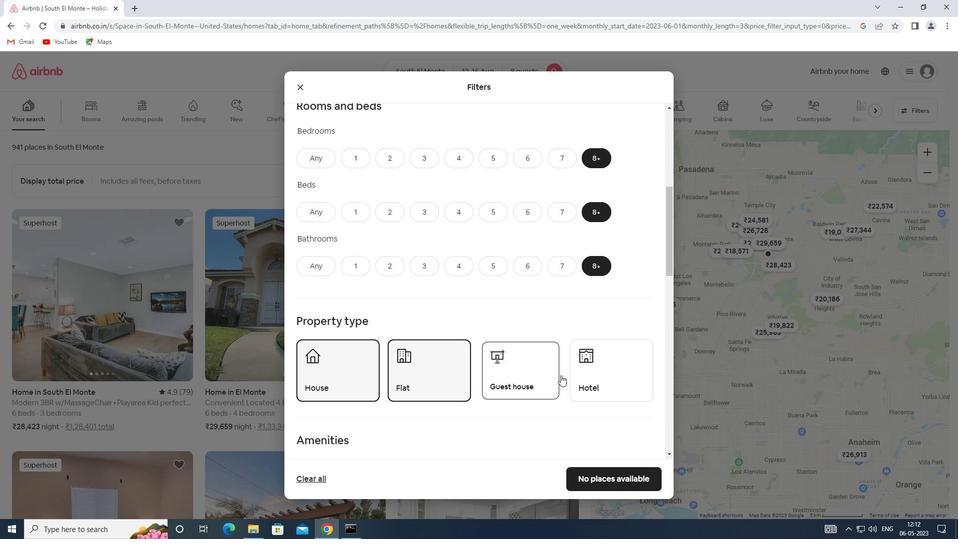 
Action: Mouse pressed left at (586, 372)
Screenshot: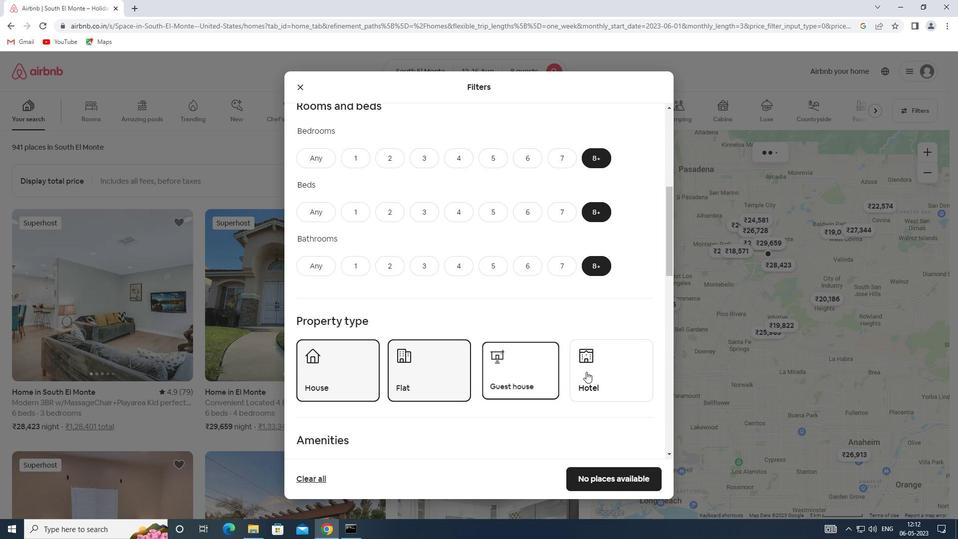 
Action: Mouse moved to (460, 344)
Screenshot: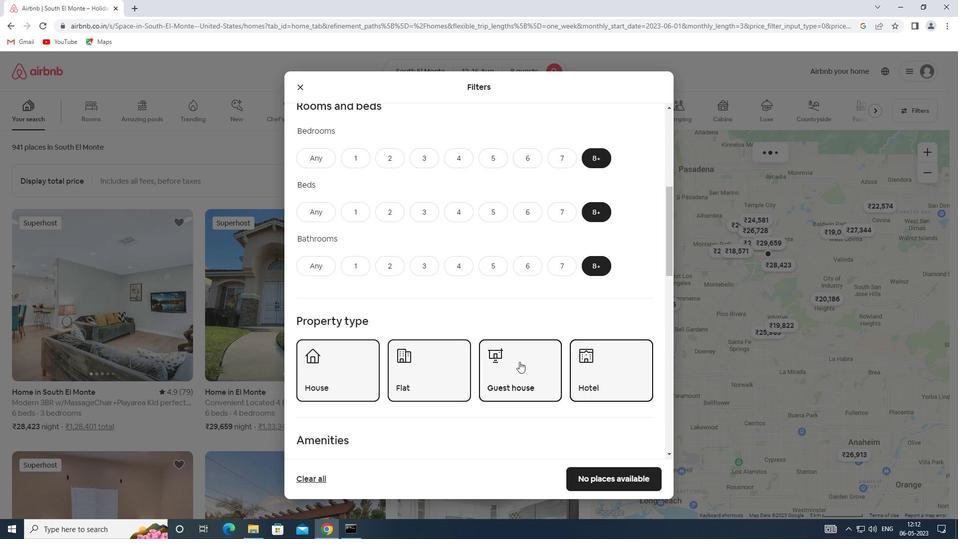 
Action: Mouse scrolled (460, 344) with delta (0, 0)
Screenshot: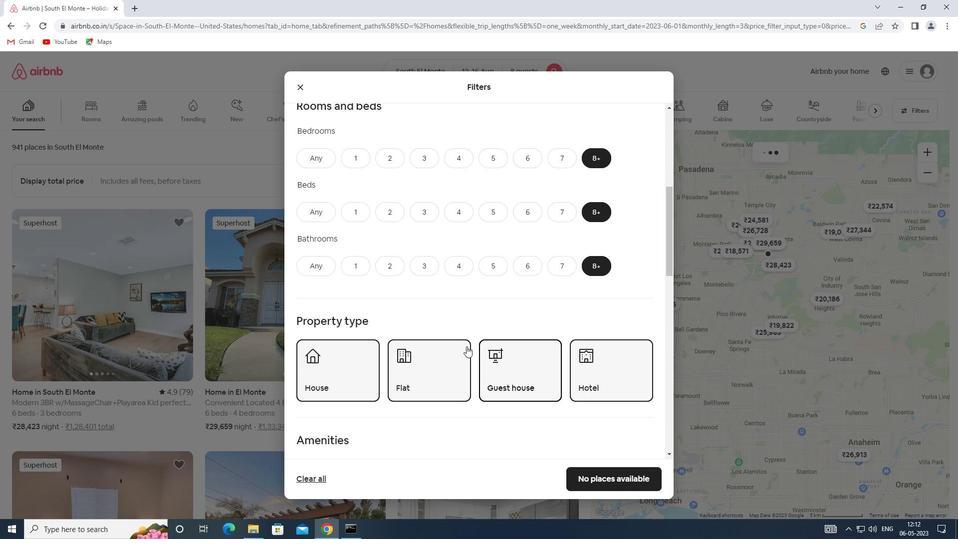 
Action: Mouse scrolled (460, 344) with delta (0, 0)
Screenshot: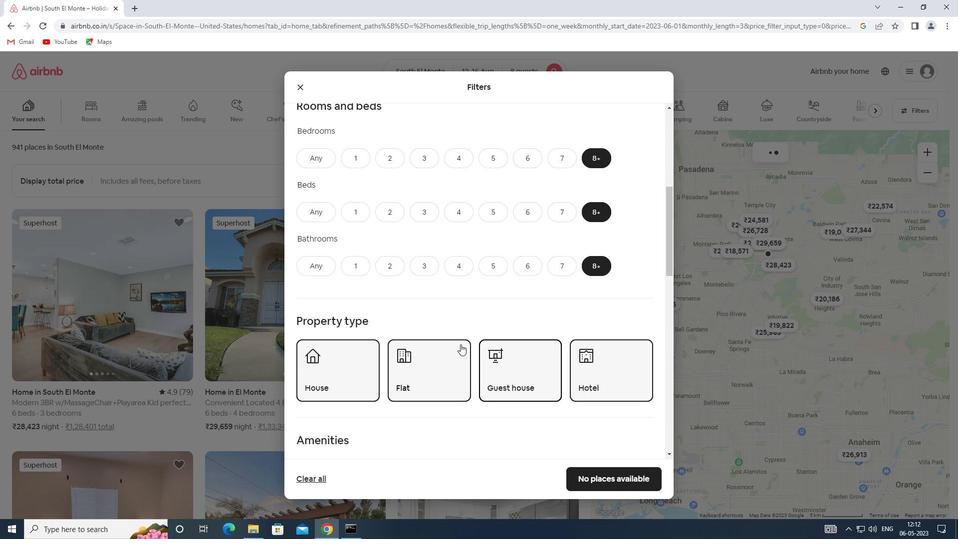 
Action: Mouse scrolled (460, 344) with delta (0, 0)
Screenshot: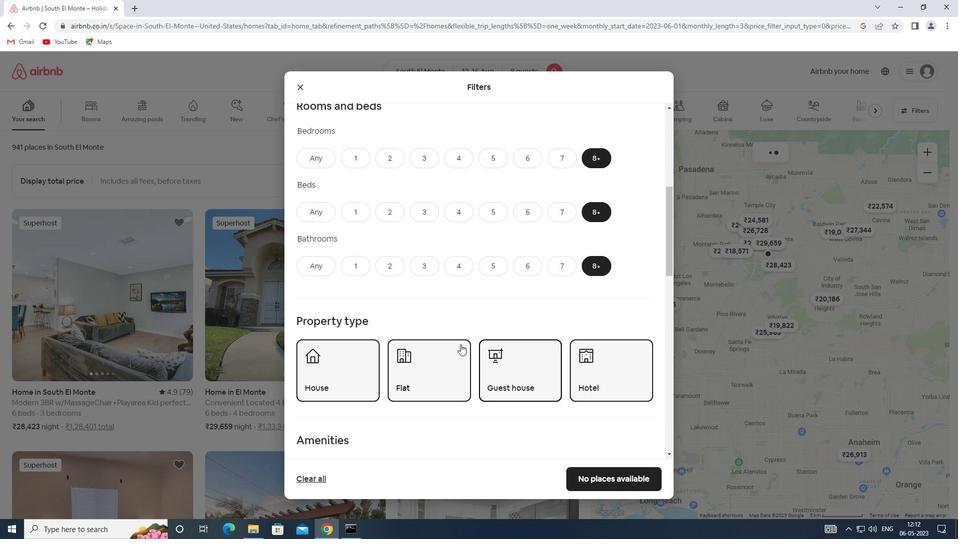 
Action: Mouse moved to (323, 341)
Screenshot: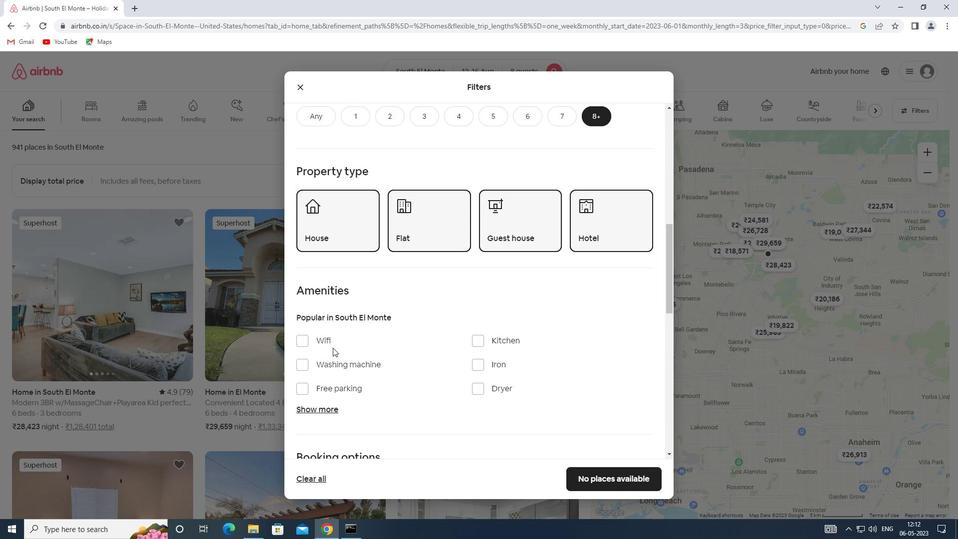 
Action: Mouse pressed left at (323, 341)
Screenshot: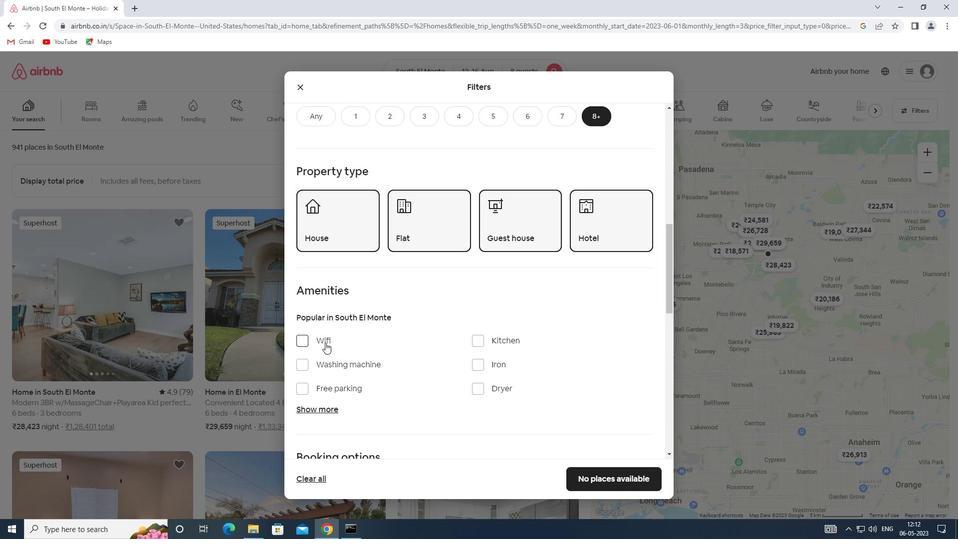 
Action: Mouse moved to (316, 405)
Screenshot: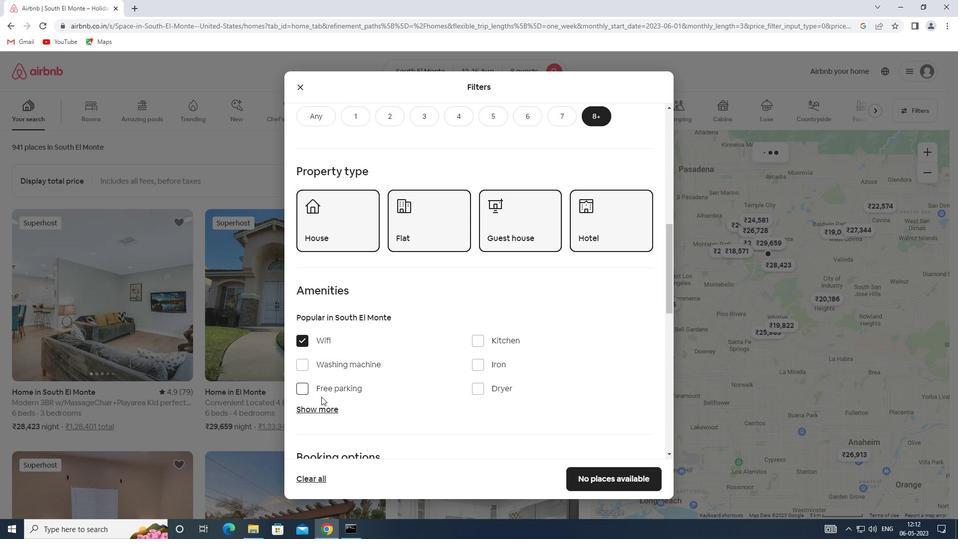 
Action: Mouse pressed left at (316, 405)
Screenshot: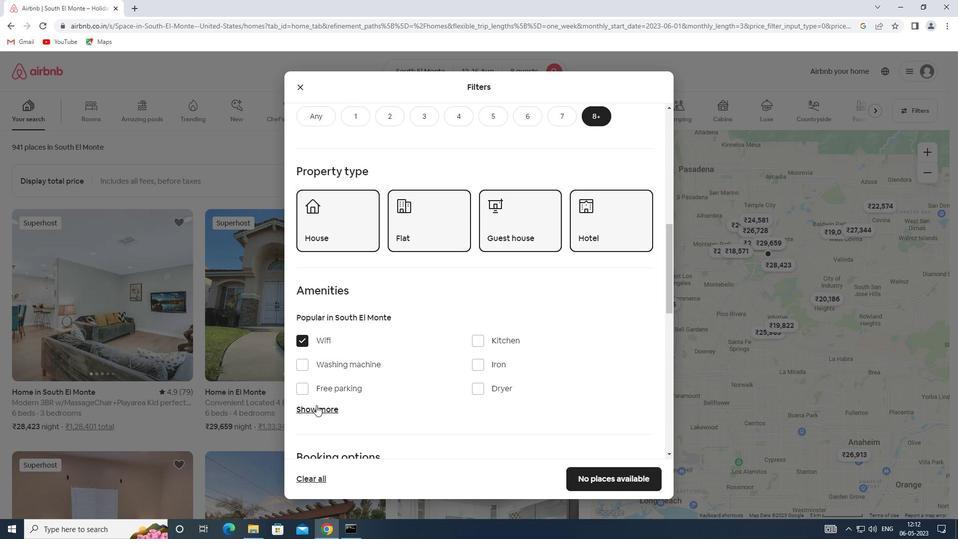 
Action: Mouse moved to (322, 393)
Screenshot: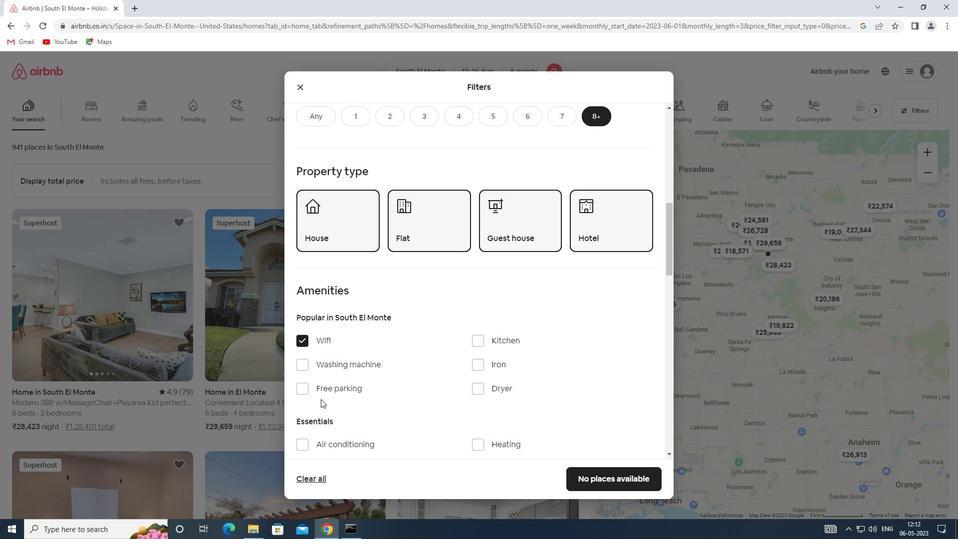 
Action: Mouse scrolled (322, 393) with delta (0, 0)
Screenshot: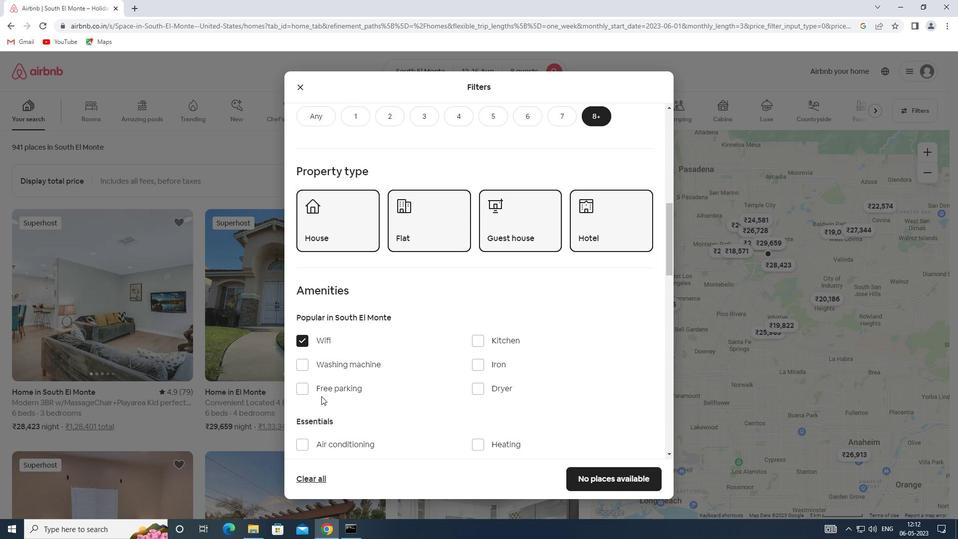 
Action: Mouse scrolled (322, 393) with delta (0, 0)
Screenshot: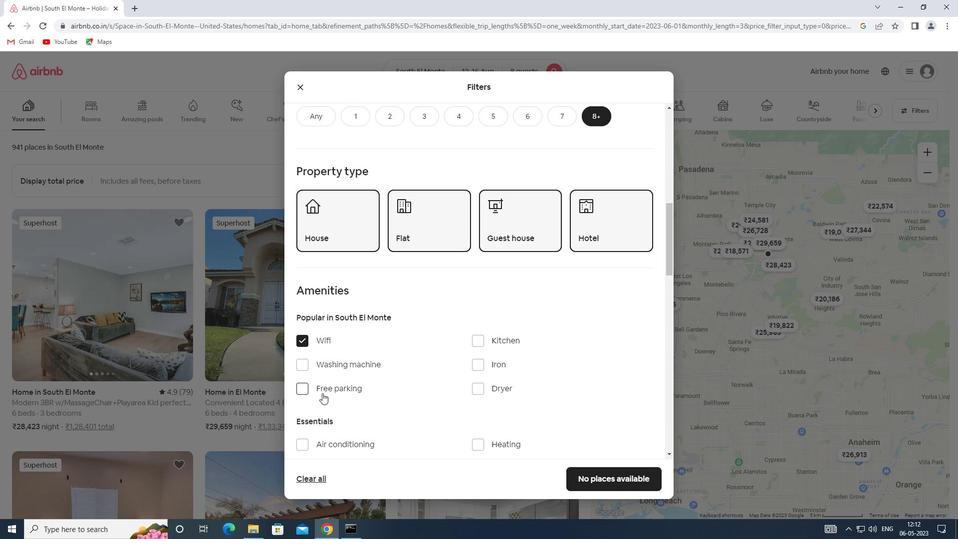 
Action: Mouse moved to (481, 371)
Screenshot: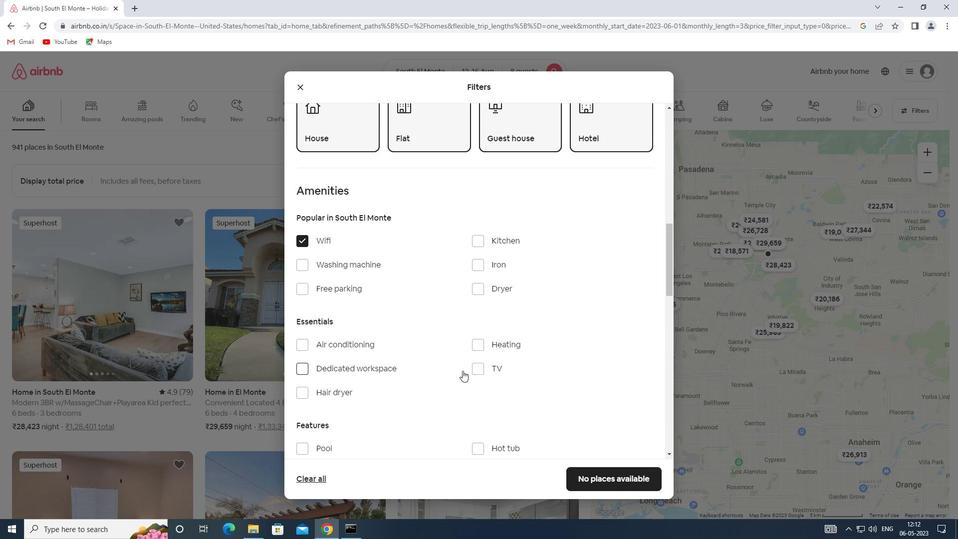
Action: Mouse pressed left at (481, 371)
Screenshot: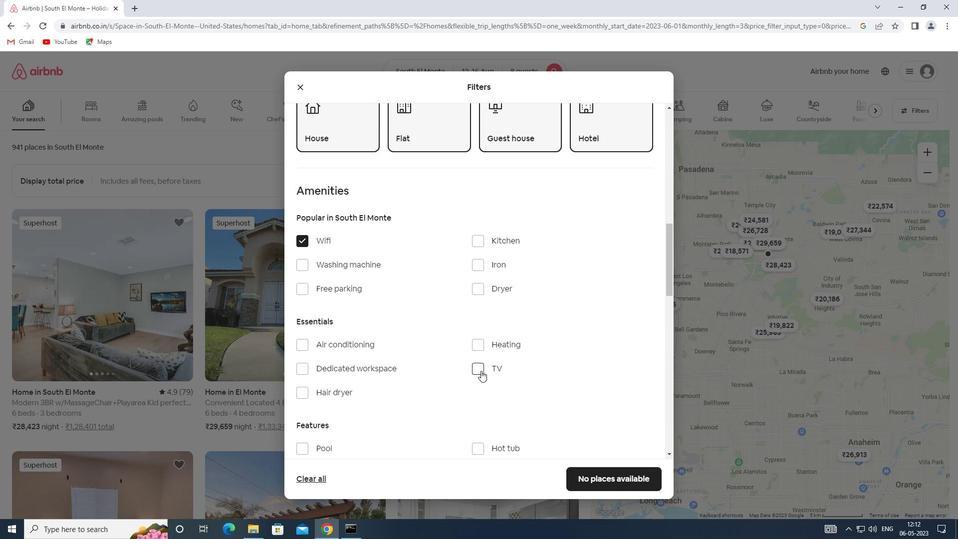 
Action: Mouse moved to (342, 289)
Screenshot: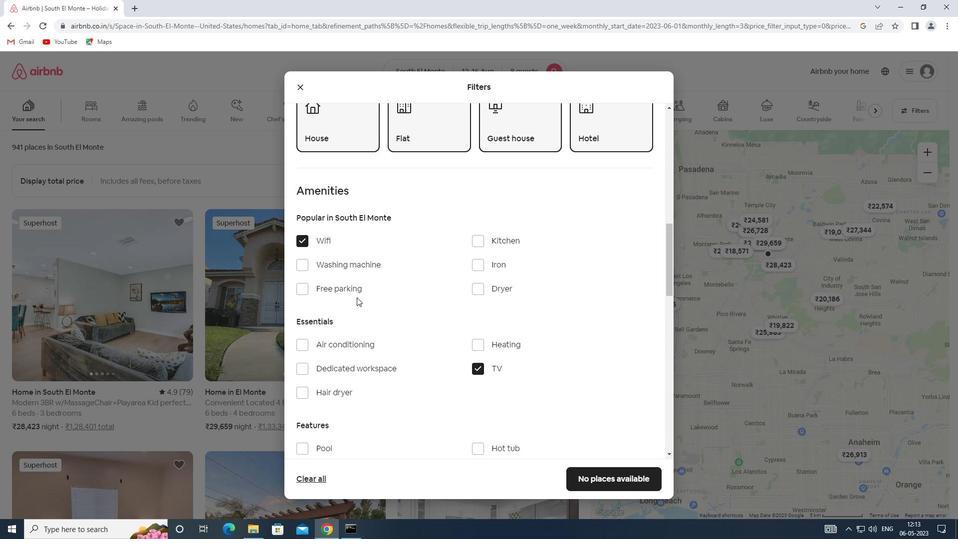 
Action: Mouse pressed left at (342, 289)
Screenshot: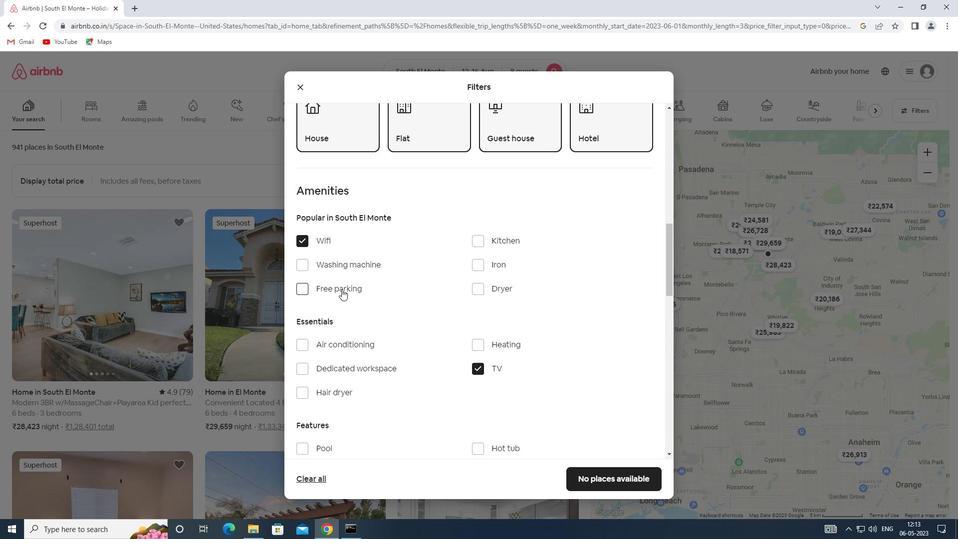 
Action: Mouse scrolled (342, 289) with delta (0, 0)
Screenshot: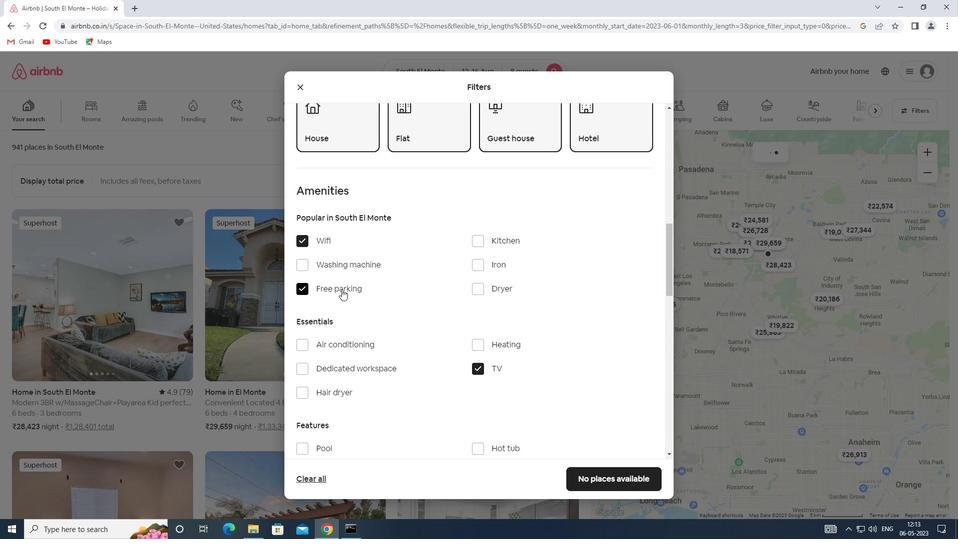 
Action: Mouse scrolled (342, 289) with delta (0, 0)
Screenshot: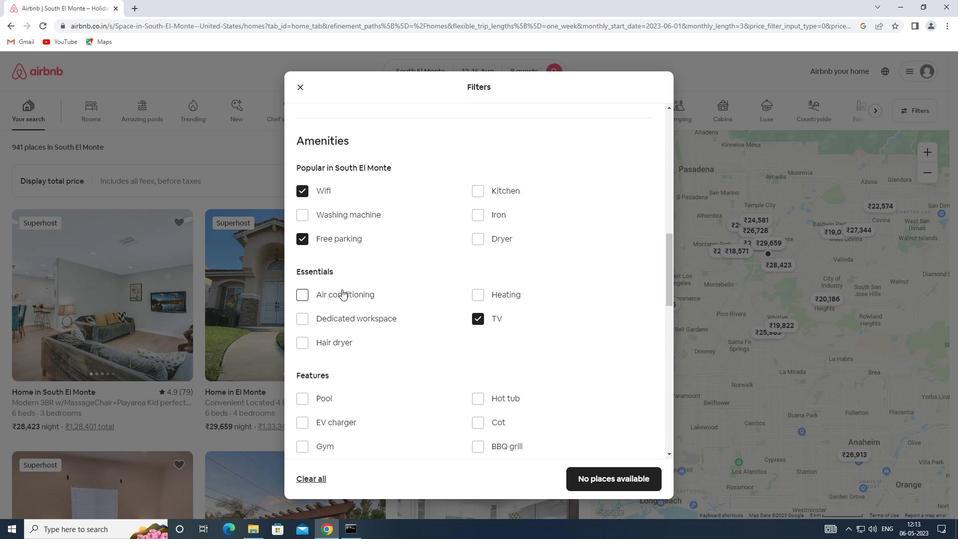 
Action: Mouse scrolled (342, 289) with delta (0, 0)
Screenshot: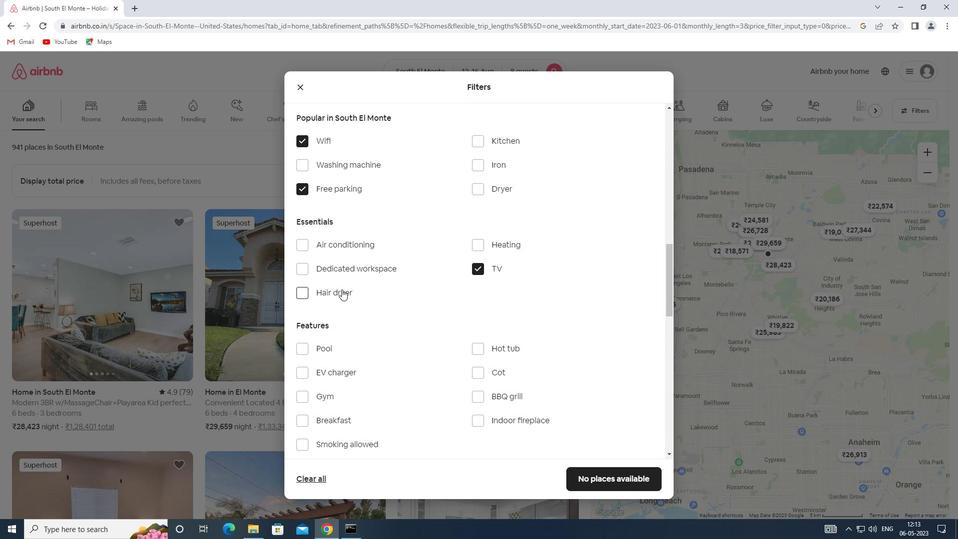
Action: Mouse moved to (327, 343)
Screenshot: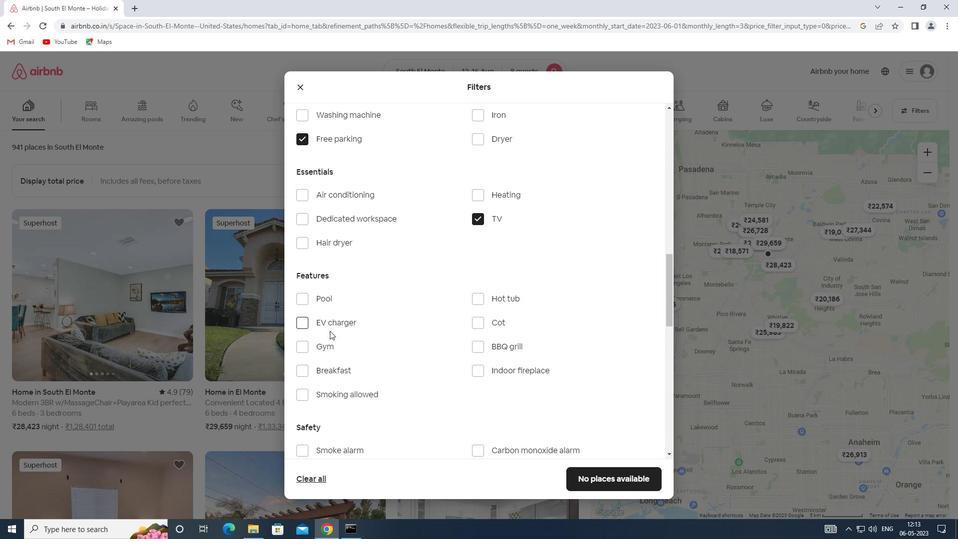 
Action: Mouse pressed left at (327, 343)
Screenshot: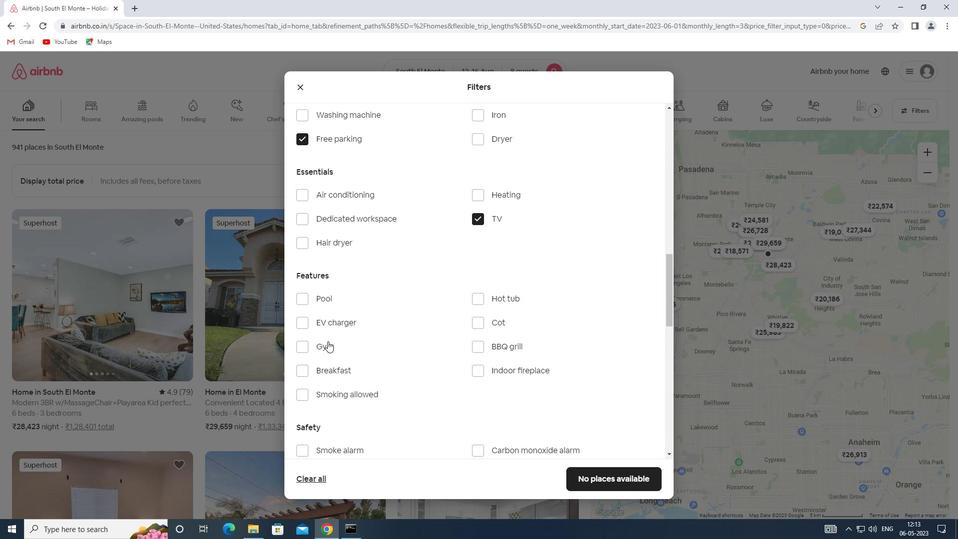 
Action: Mouse moved to (327, 376)
Screenshot: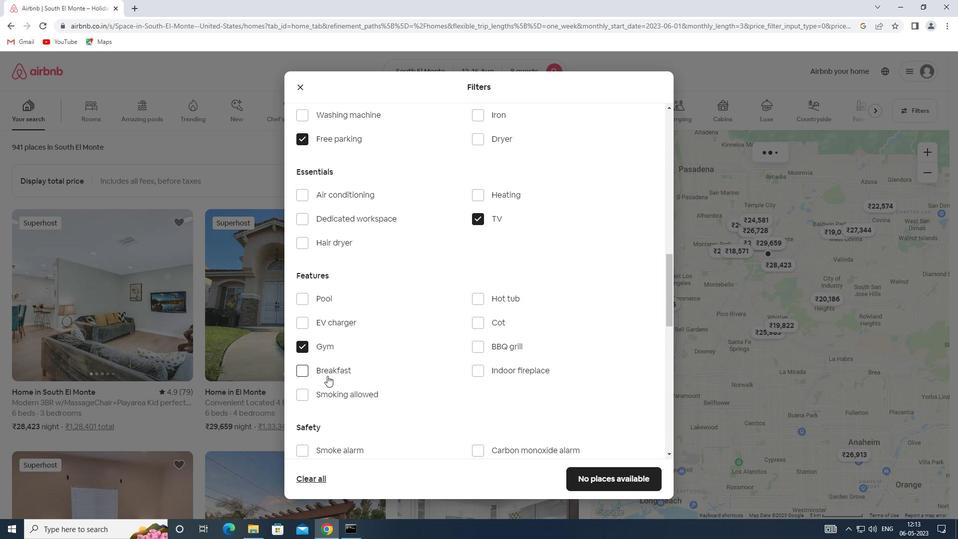 
Action: Mouse pressed left at (327, 376)
Screenshot: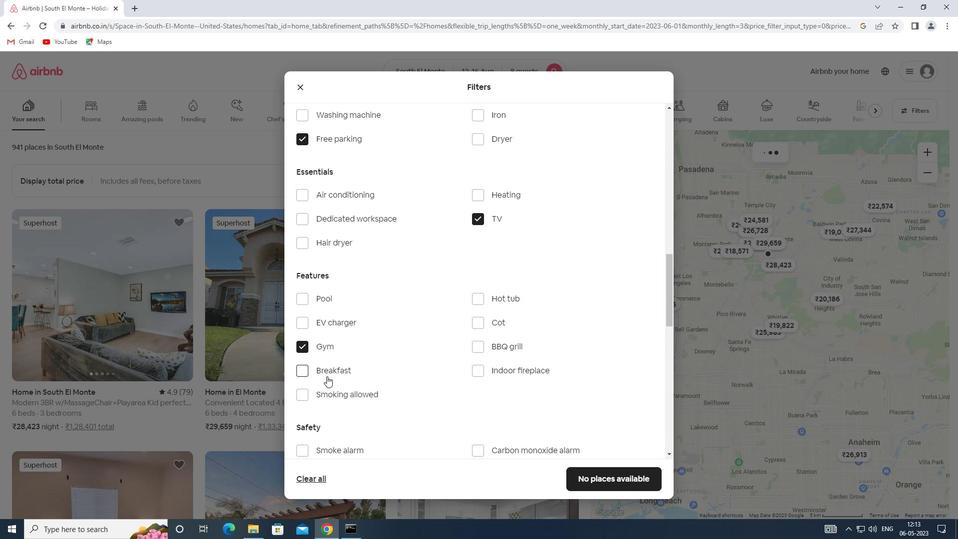 
Action: Mouse moved to (332, 372)
Screenshot: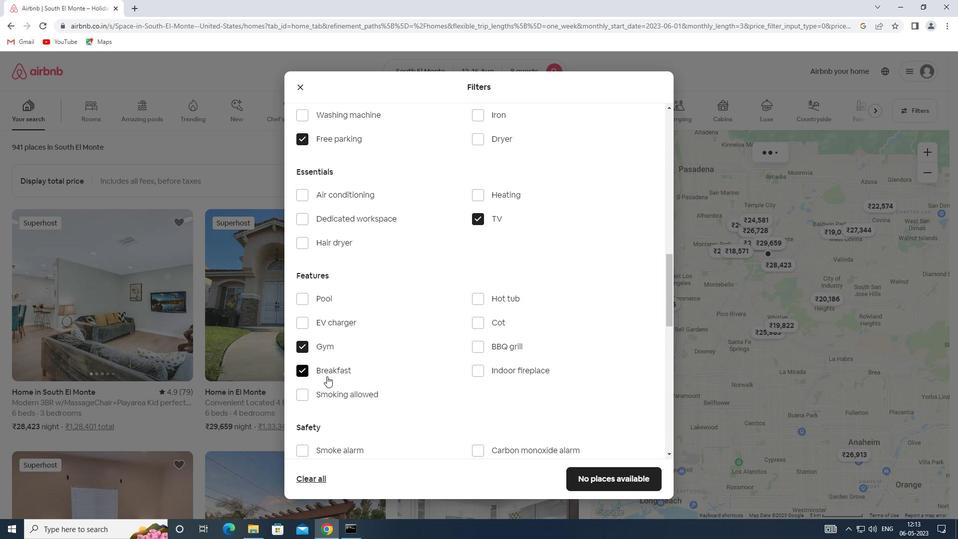
Action: Mouse scrolled (332, 371) with delta (0, 0)
Screenshot: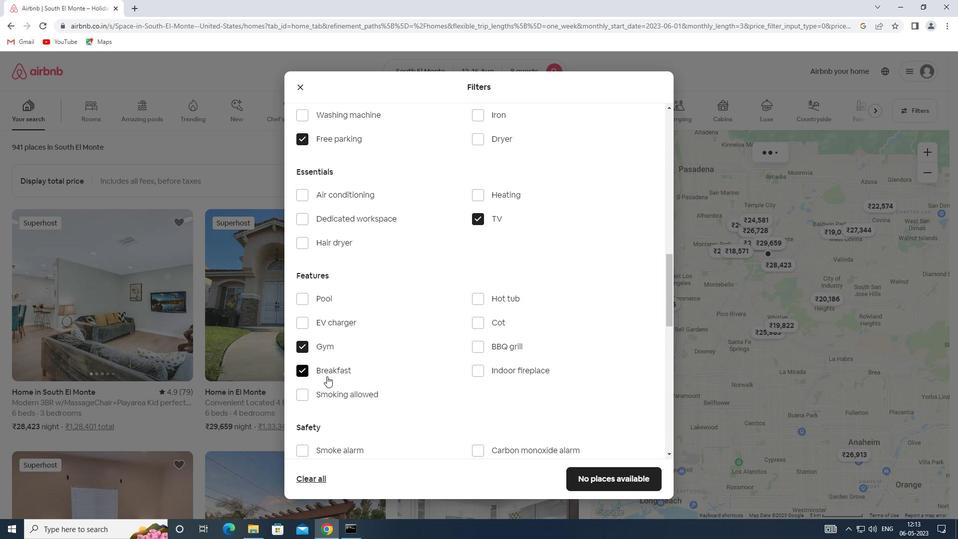 
Action: Mouse scrolled (332, 371) with delta (0, 0)
Screenshot: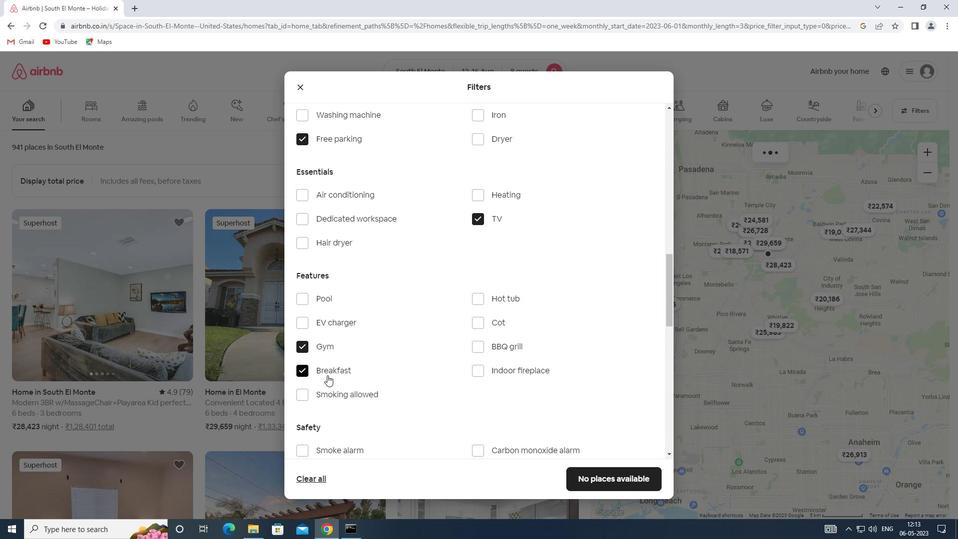 
Action: Mouse scrolled (332, 371) with delta (0, 0)
Screenshot: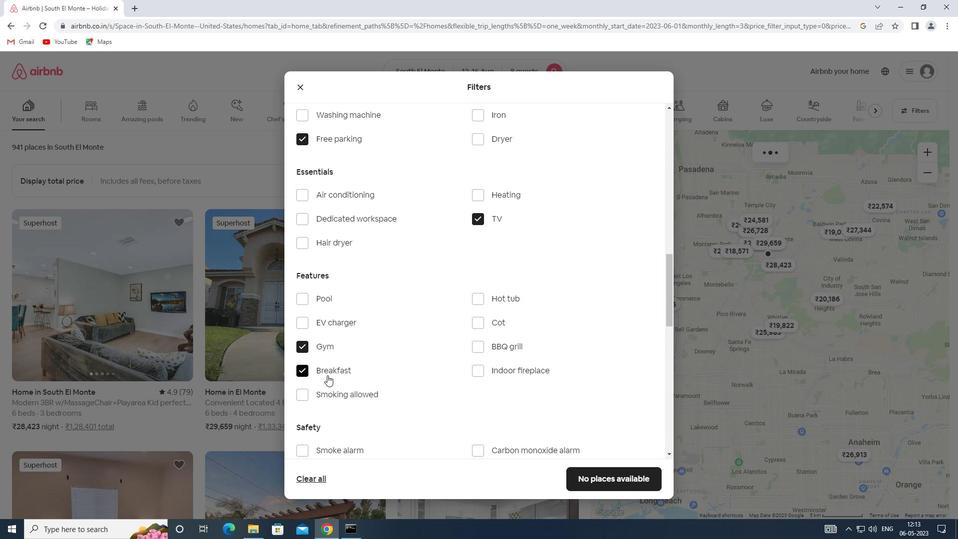 
Action: Mouse scrolled (332, 371) with delta (0, 0)
Screenshot: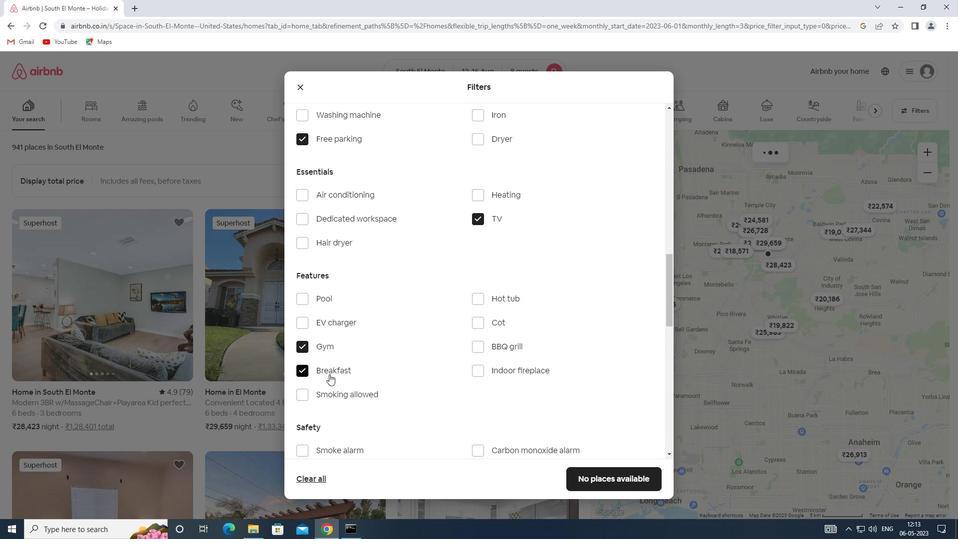 
Action: Mouse moved to (335, 370)
Screenshot: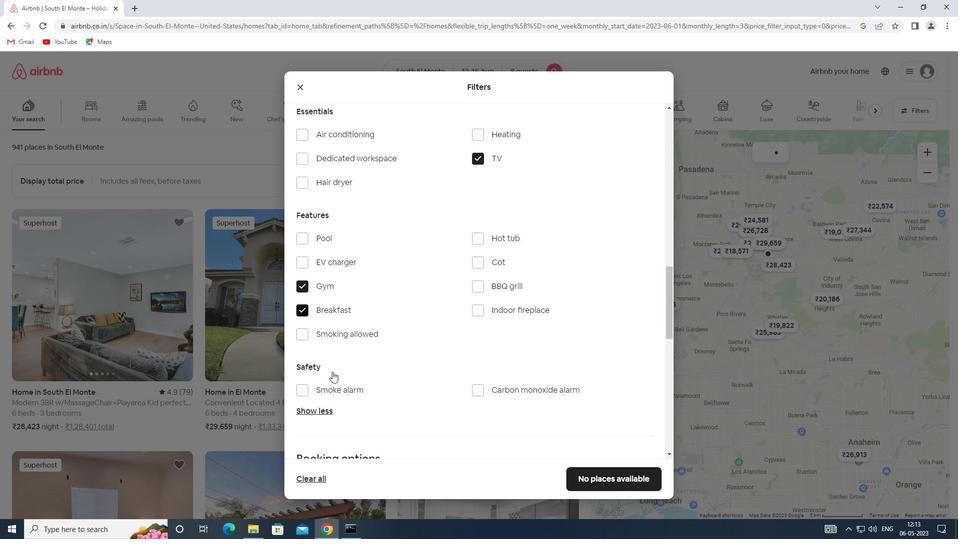 
Action: Mouse scrolled (335, 370) with delta (0, 0)
Screenshot: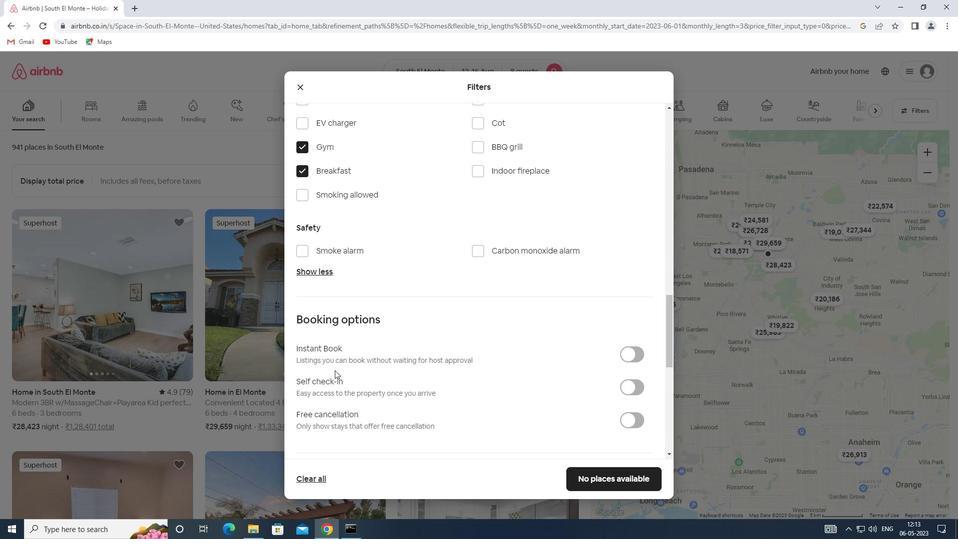
Action: Mouse moved to (635, 341)
Screenshot: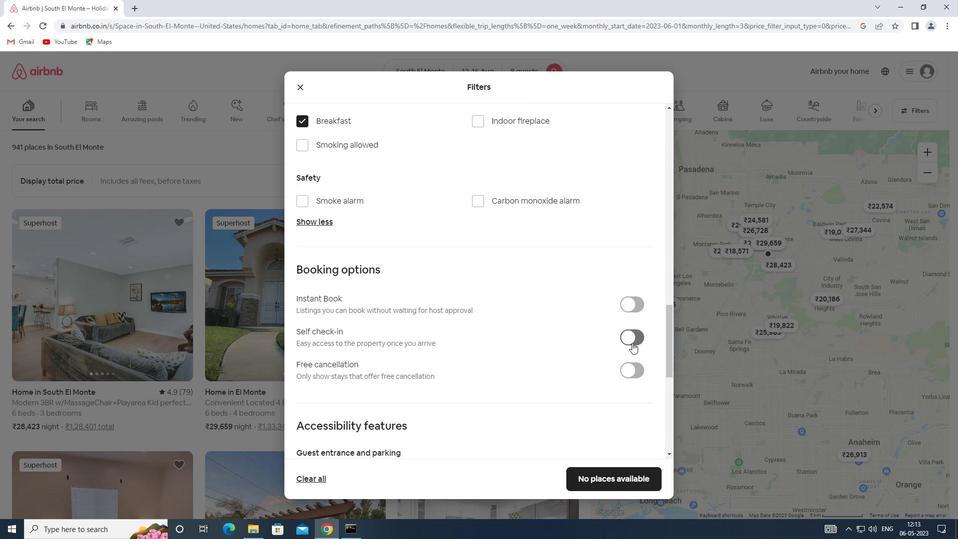 
Action: Mouse pressed left at (635, 341)
Screenshot: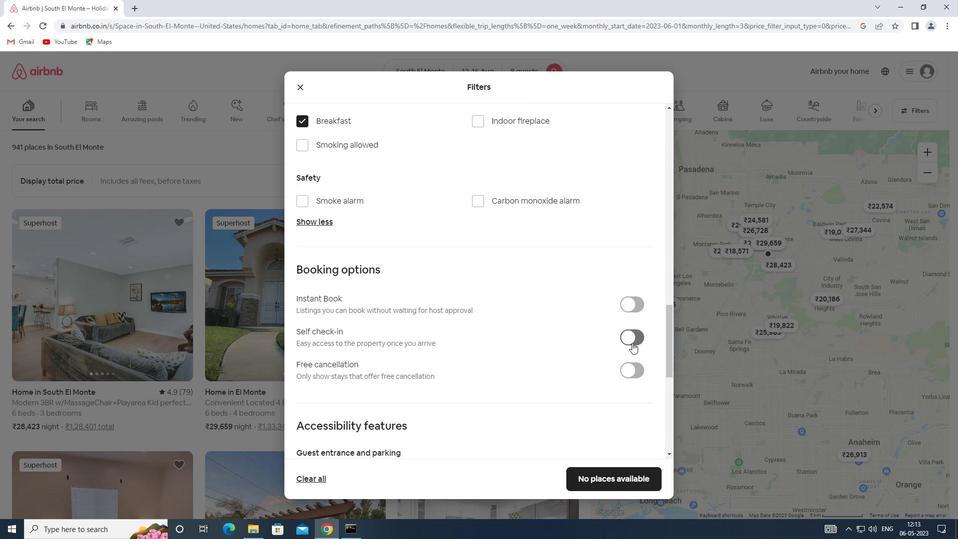 
Action: Mouse moved to (399, 359)
Screenshot: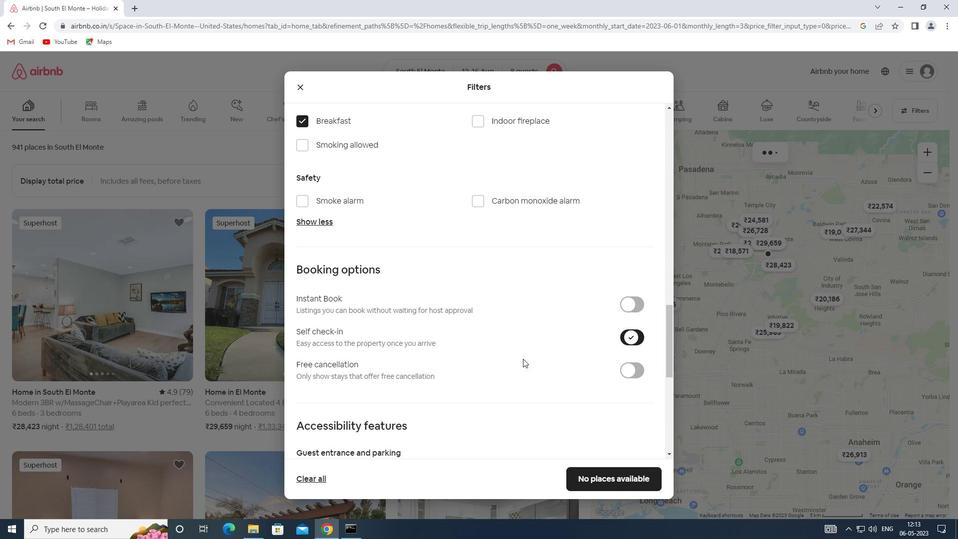 
Action: Mouse scrolled (399, 358) with delta (0, 0)
Screenshot: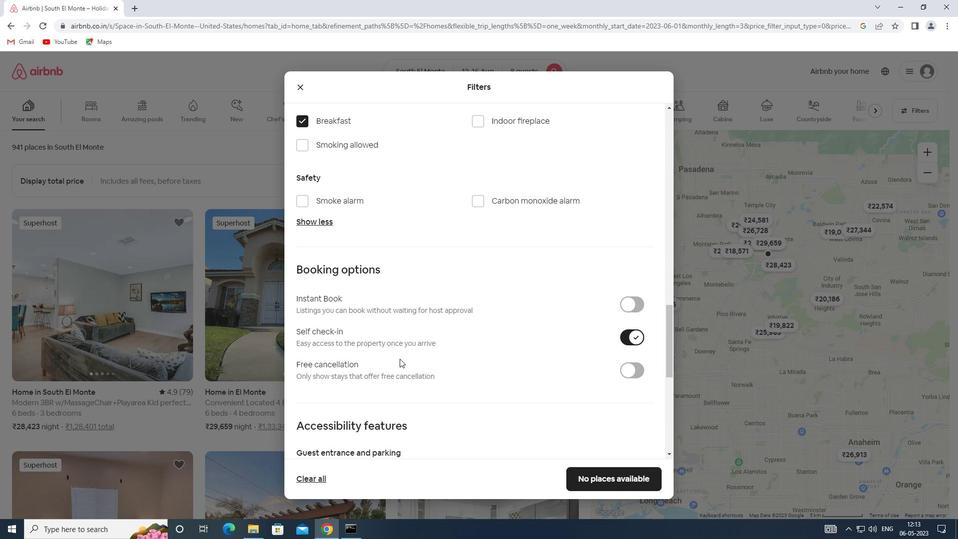 
Action: Mouse scrolled (399, 358) with delta (0, 0)
Screenshot: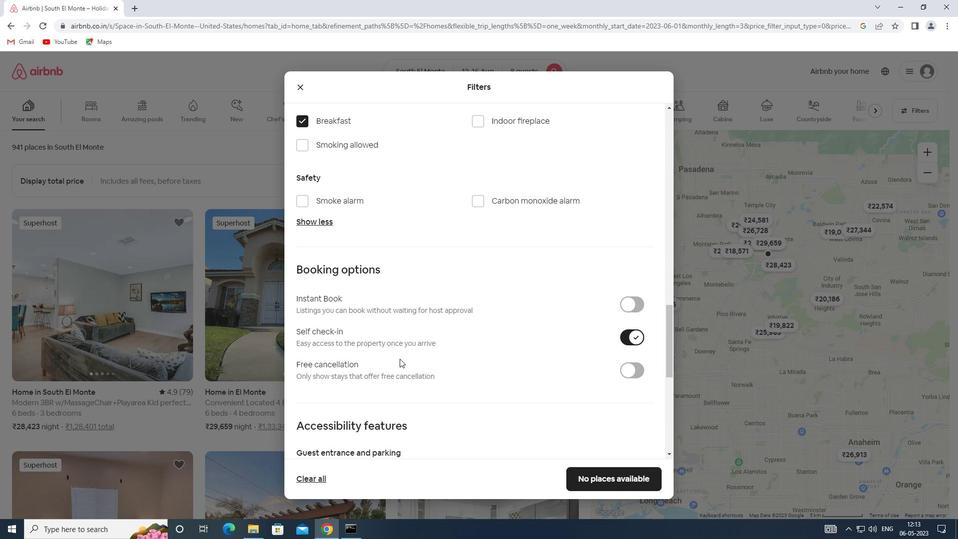
Action: Mouse scrolled (399, 358) with delta (0, 0)
Screenshot: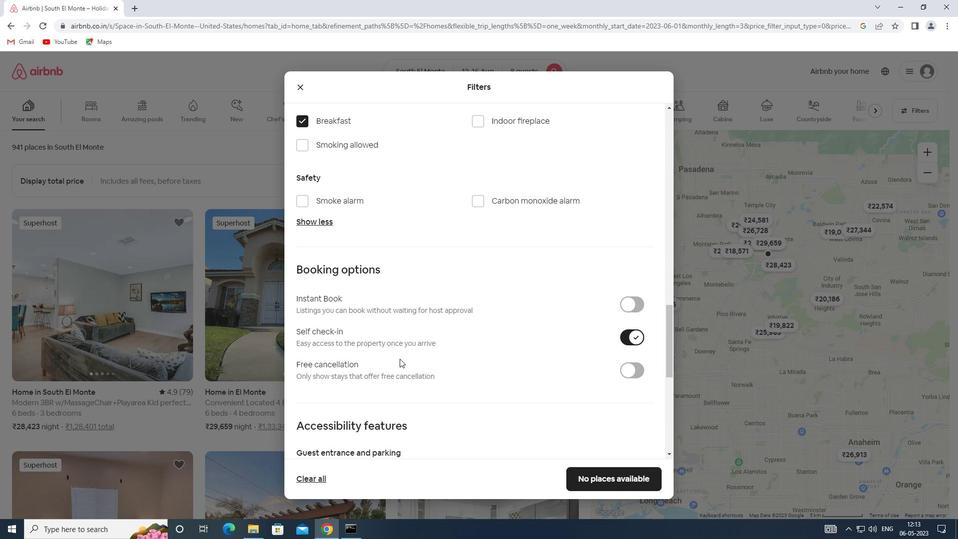 
Action: Mouse scrolled (399, 358) with delta (0, 0)
Screenshot: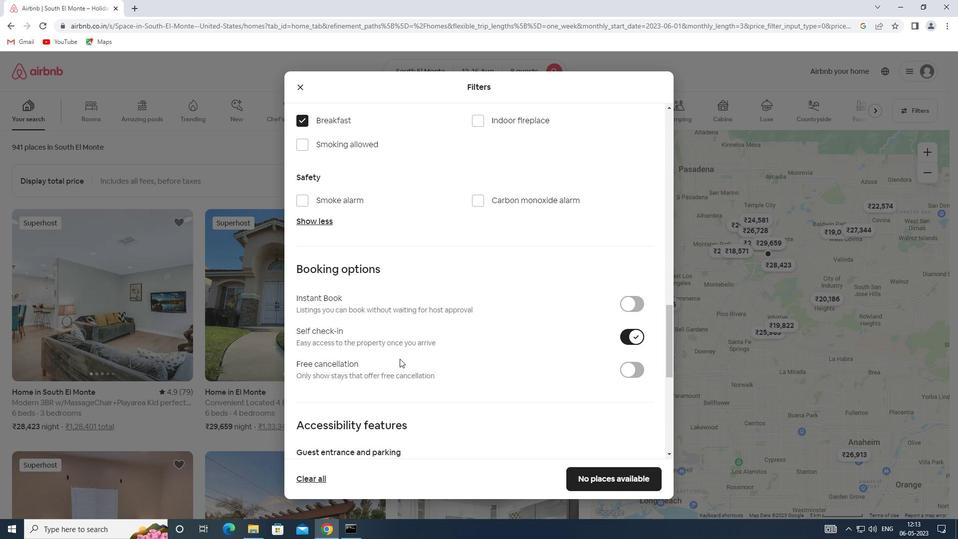 
Action: Mouse scrolled (399, 358) with delta (0, 0)
Screenshot: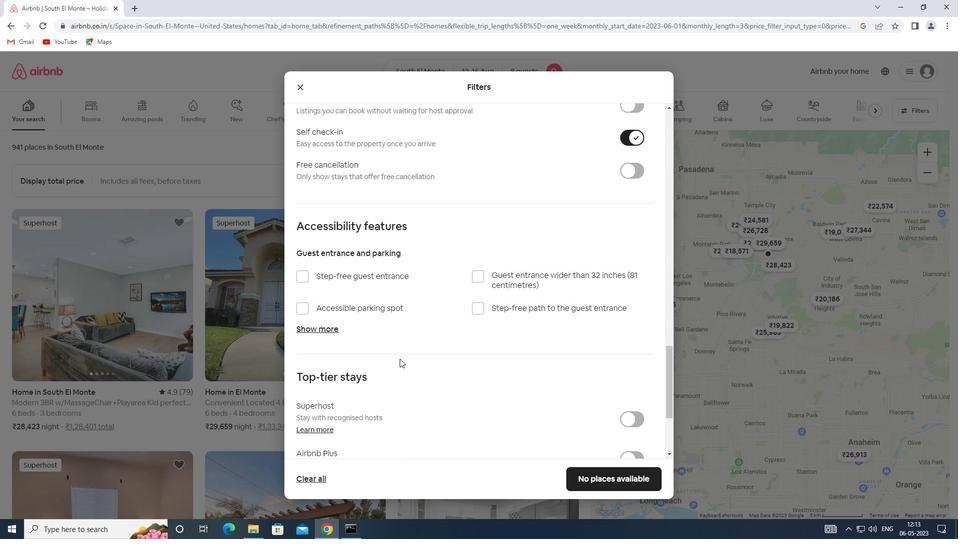 
Action: Mouse scrolled (399, 358) with delta (0, 0)
Screenshot: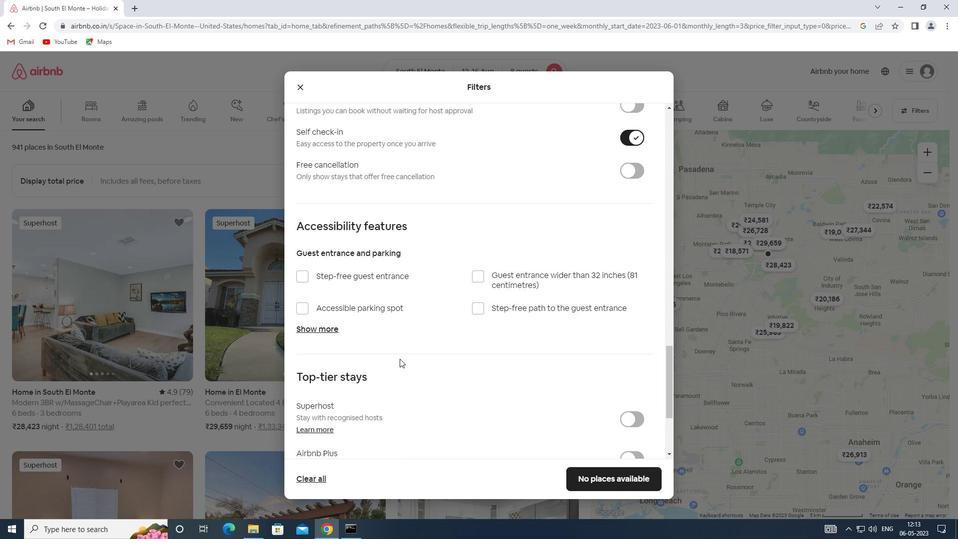 
Action: Mouse scrolled (399, 358) with delta (0, 0)
Screenshot: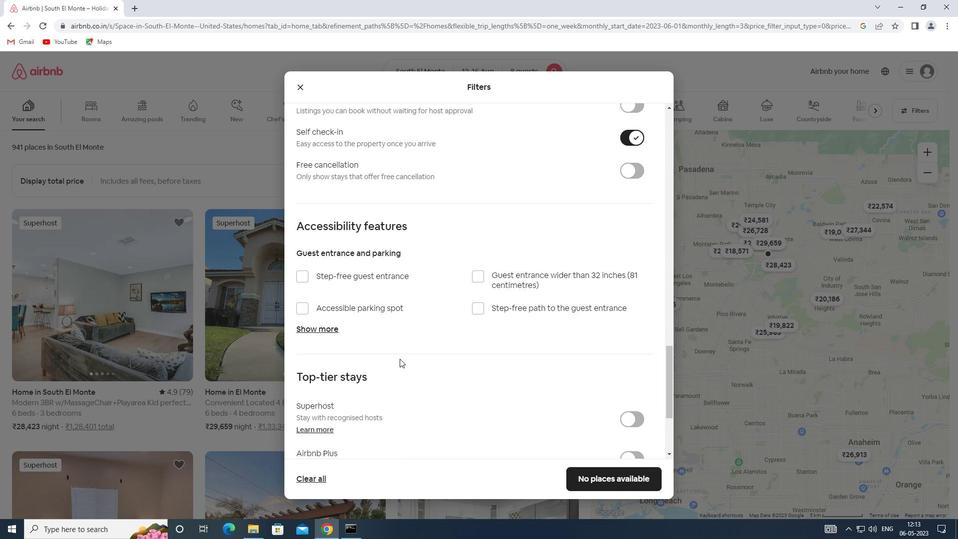 
Action: Mouse scrolled (399, 358) with delta (0, 0)
Screenshot: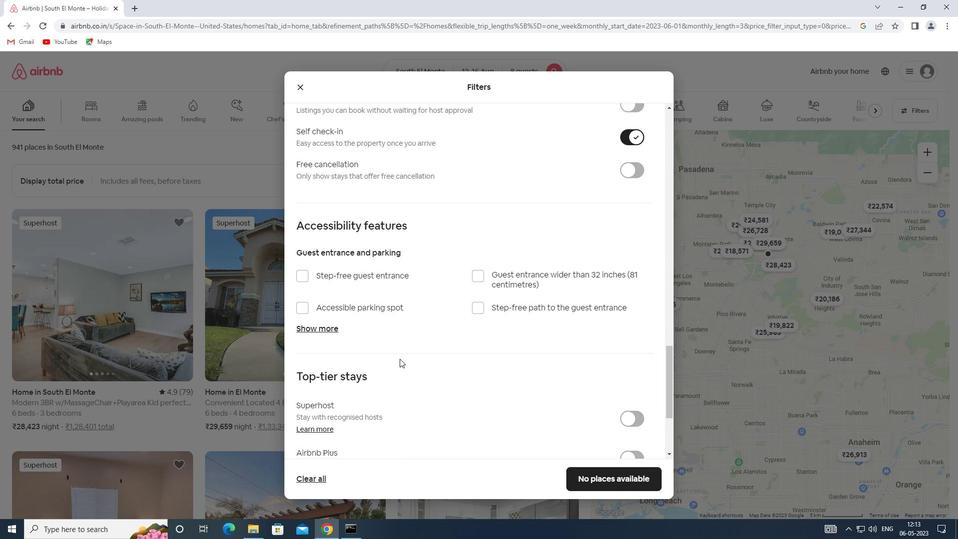 
Action: Mouse scrolled (399, 358) with delta (0, 0)
Screenshot: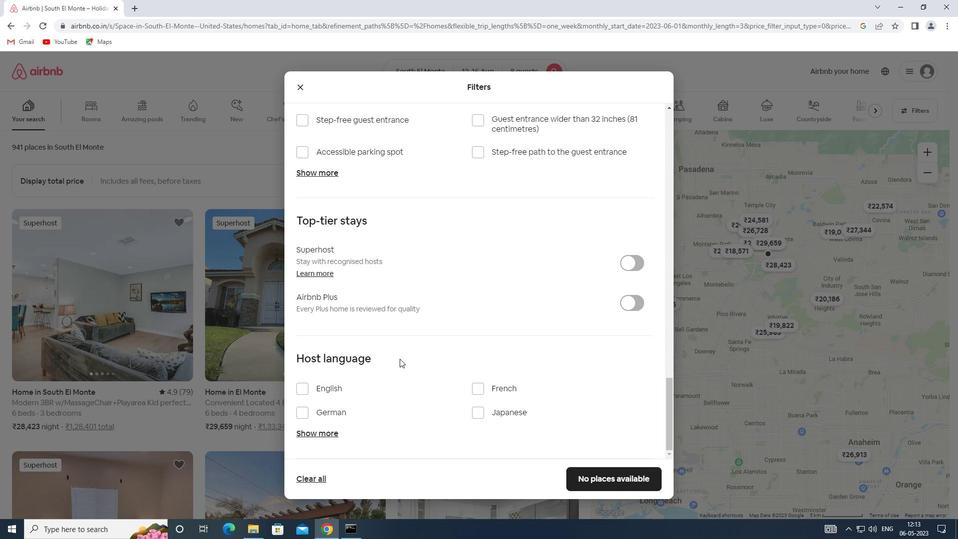
Action: Mouse scrolled (399, 358) with delta (0, 0)
Screenshot: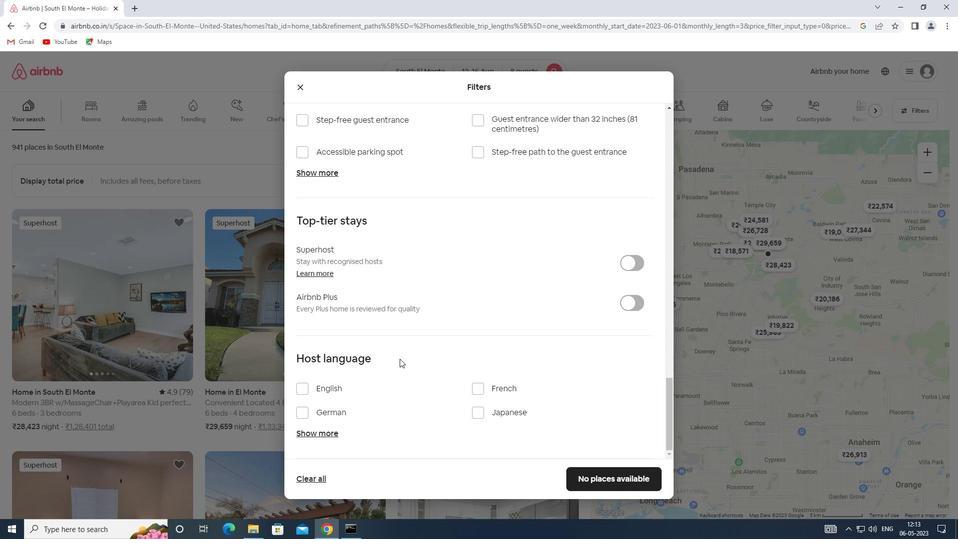 
Action: Mouse scrolled (399, 358) with delta (0, 0)
Screenshot: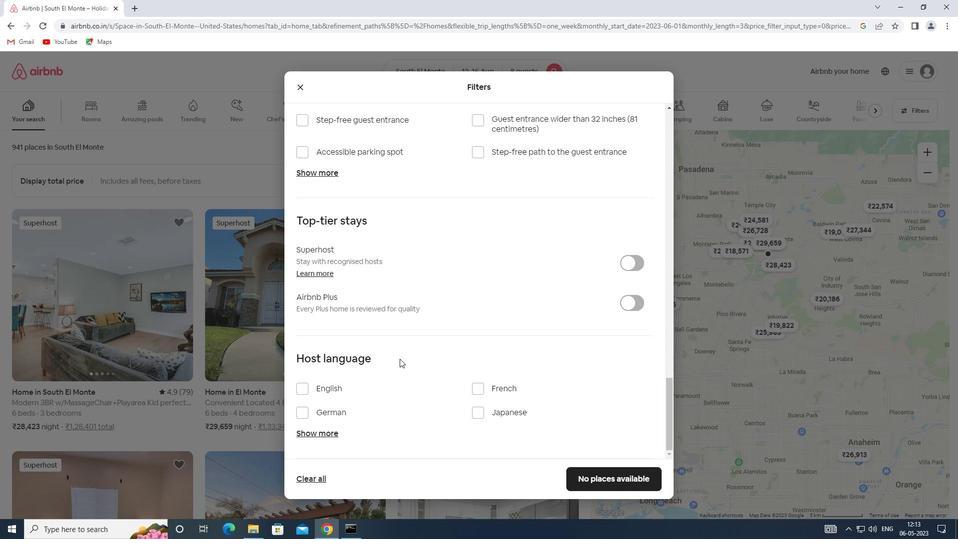 
Action: Mouse moved to (309, 391)
Screenshot: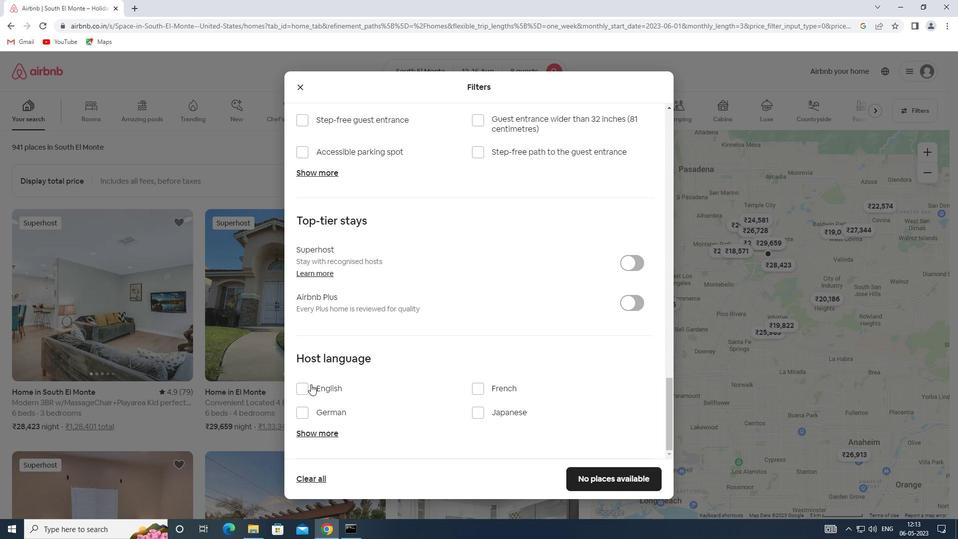 
Action: Mouse pressed left at (309, 391)
Screenshot: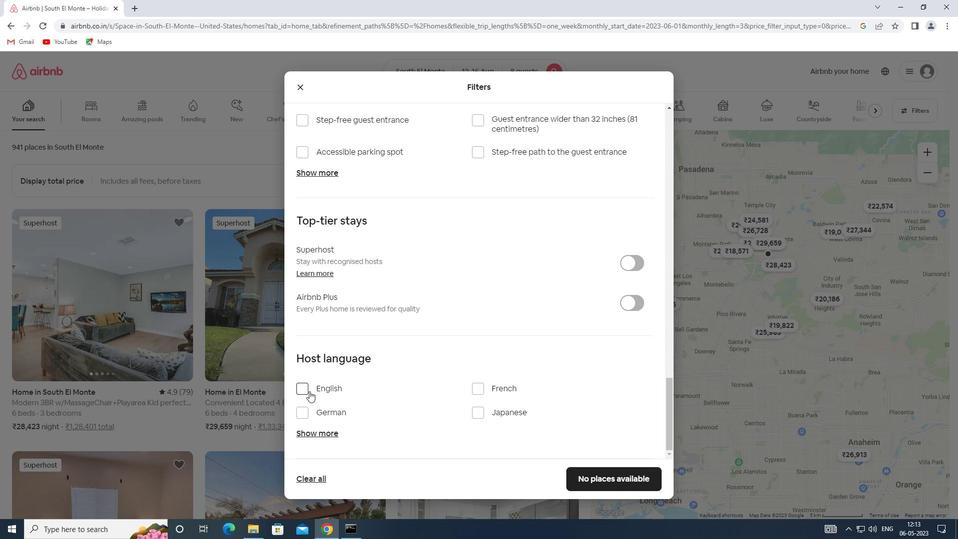 
Action: Mouse moved to (397, 381)
Screenshot: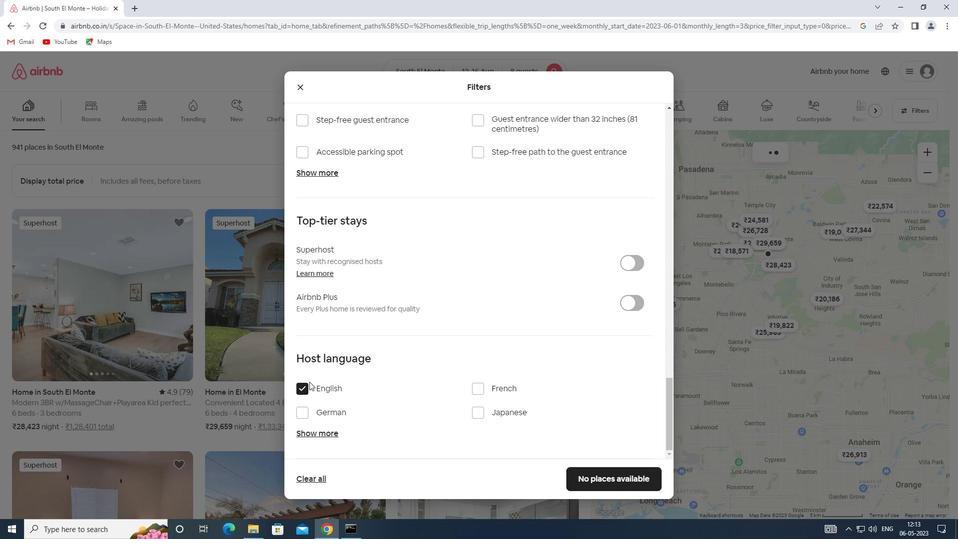
Action: Mouse scrolled (397, 381) with delta (0, 0)
Screenshot: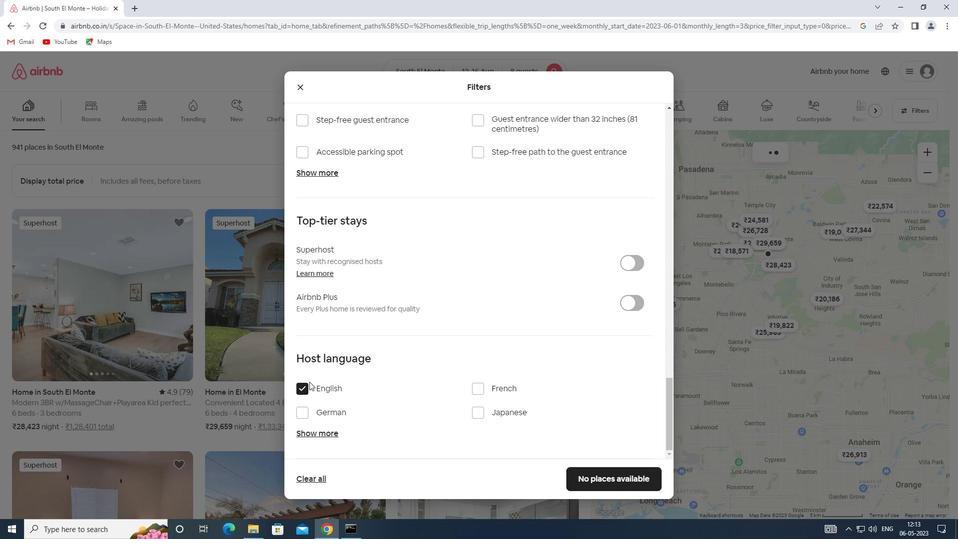 
Action: Mouse moved to (418, 380)
Screenshot: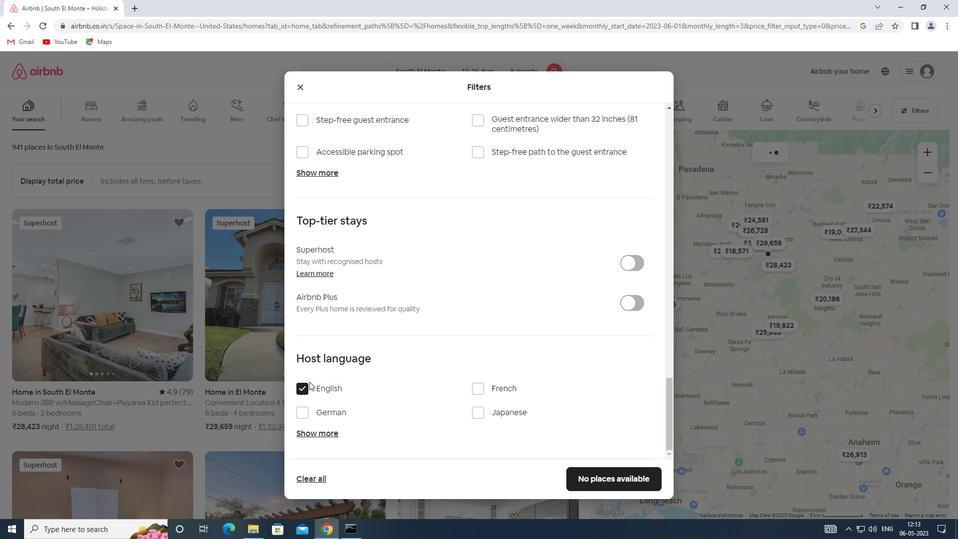 
Action: Mouse scrolled (418, 379) with delta (0, 0)
Screenshot: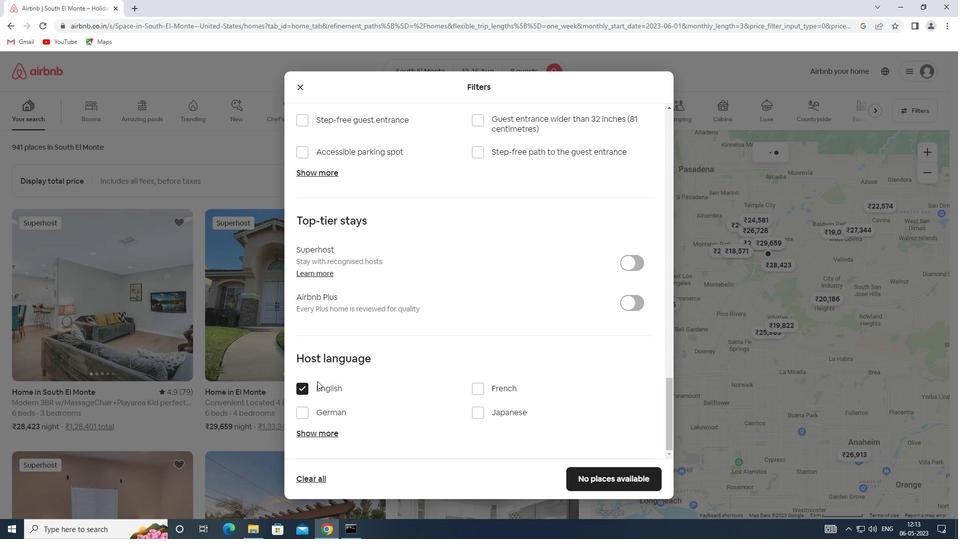 
Action: Mouse scrolled (418, 379) with delta (0, 0)
Screenshot: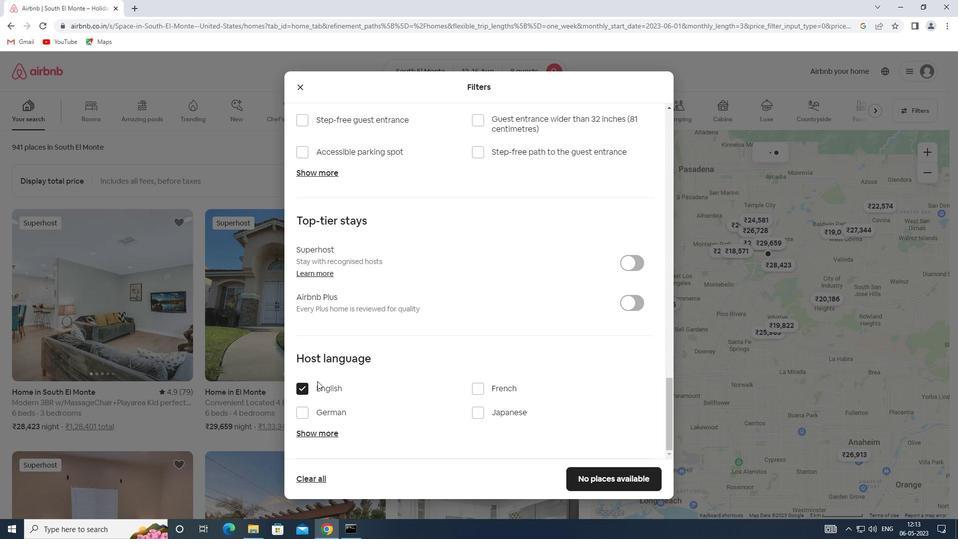 
Action: Mouse scrolled (418, 379) with delta (0, 0)
Screenshot: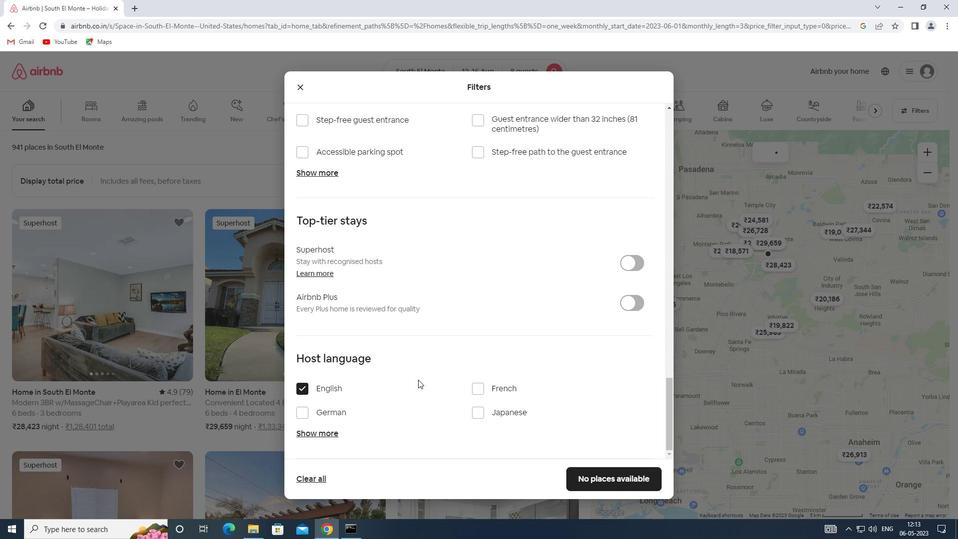 
Action: Mouse moved to (587, 481)
Screenshot: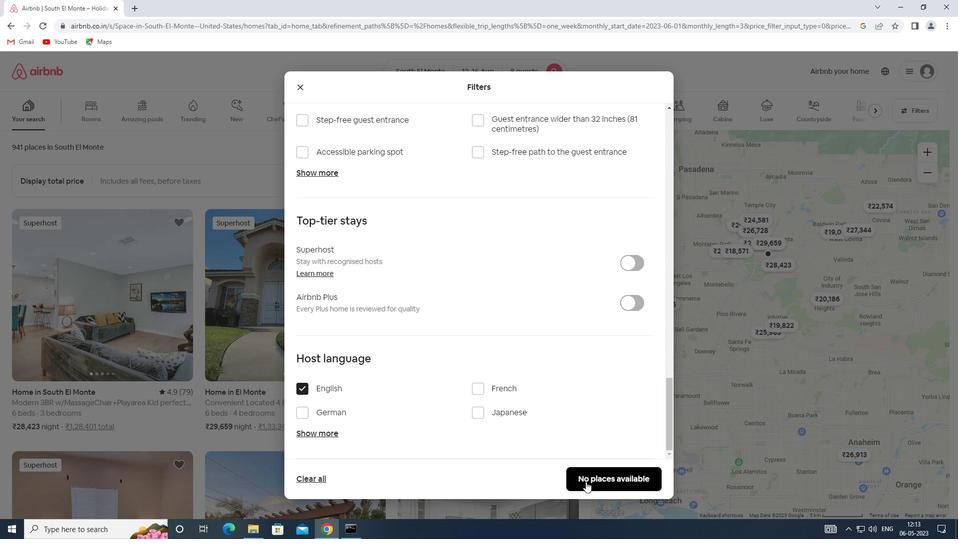 
Action: Mouse pressed left at (587, 481)
Screenshot: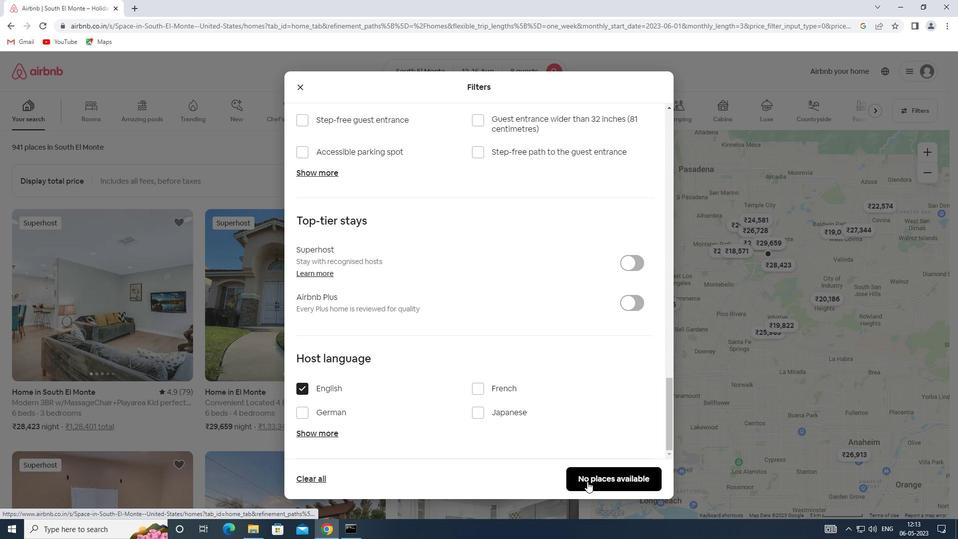 
